Task: Add Attachment from Trello to Card Card0000000098 in Board Board0000000025 in Workspace WS0000000009 in Trello. Add Cover Yellow to Card Card0000000098 in Board Board0000000025 in Workspace WS0000000009 in Trello. Add "Copy Card To …" Button titled Button0000000098 to "bottom" of the list "To Do" to Card Card0000000098 in Board Board0000000025 in Workspace WS0000000009 in Trello. Add Description DS0000000098 to Card Card0000000098 in Board Board0000000025 in Workspace WS0000000009 in Trello. Add Comment CM0000000098 to Card Card0000000098 in Board Board0000000025 in Workspace WS0000000009 in Trello
Action: Mouse moved to (324, 314)
Screenshot: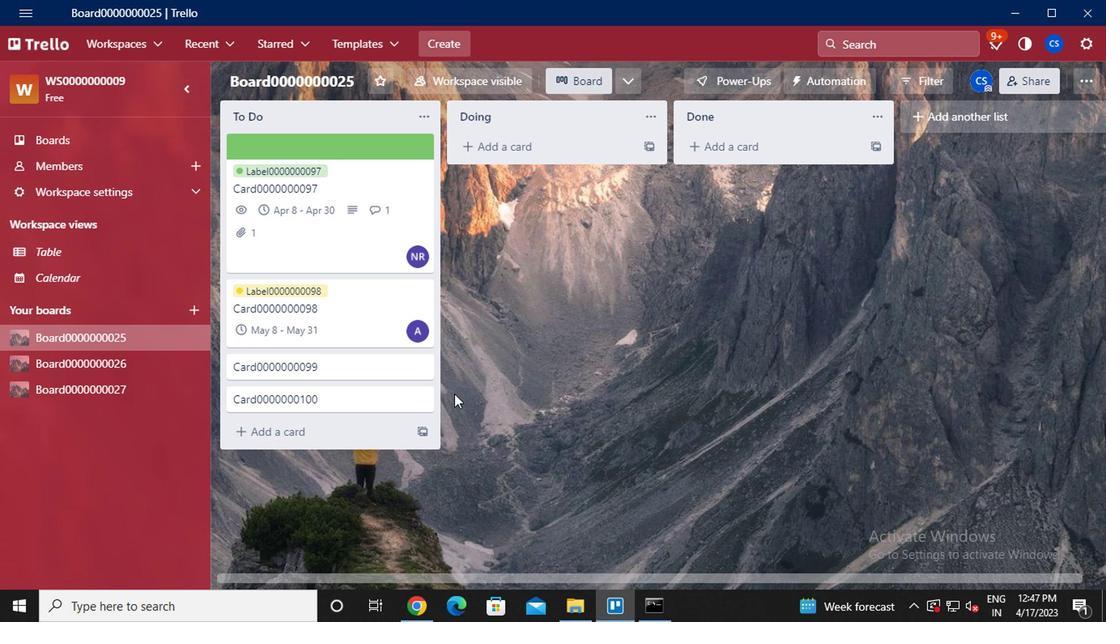 
Action: Mouse pressed left at (324, 314)
Screenshot: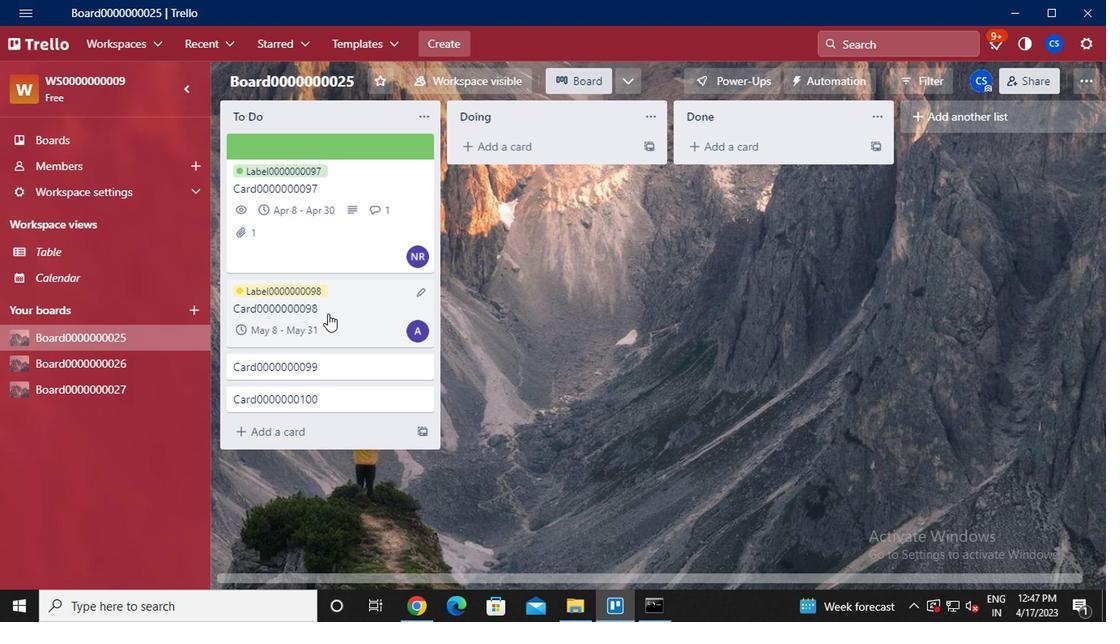 
Action: Mouse moved to (755, 289)
Screenshot: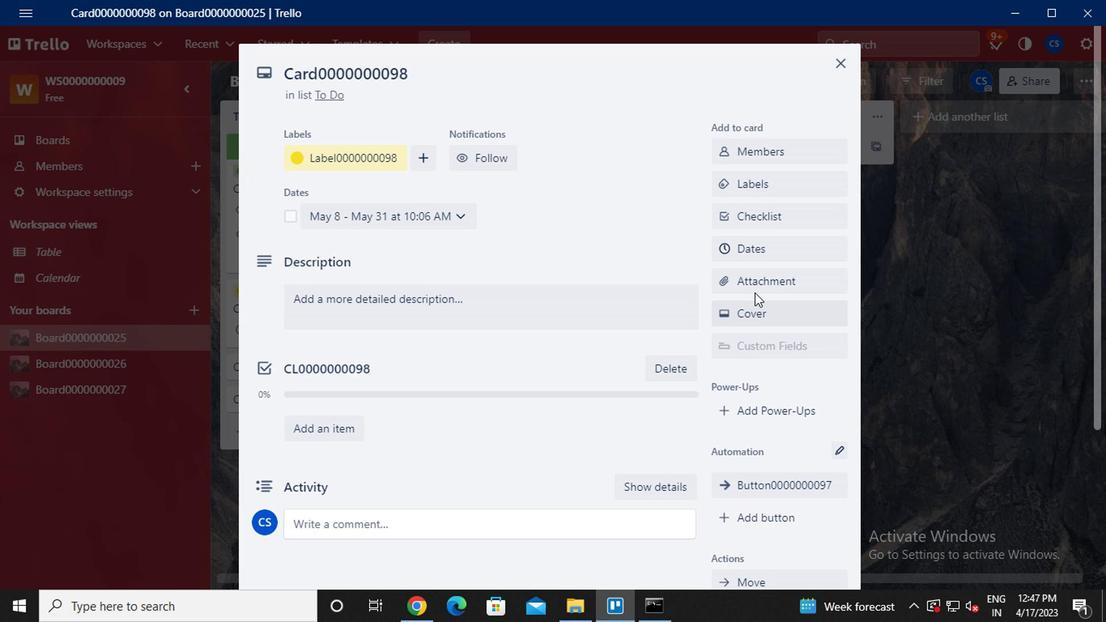 
Action: Mouse pressed left at (755, 289)
Screenshot: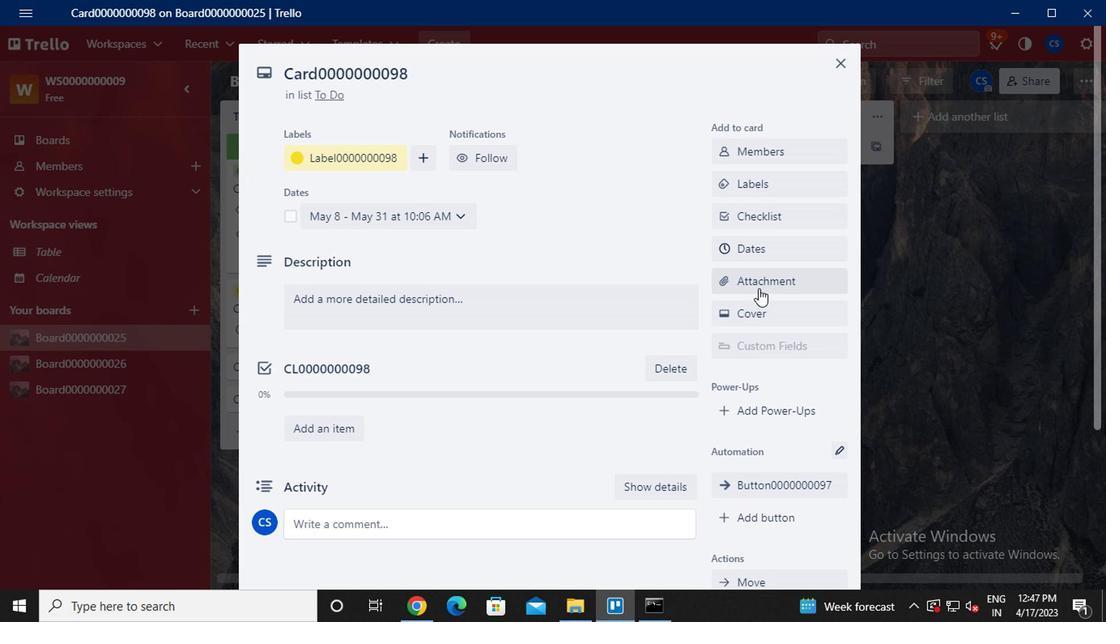 
Action: Mouse moved to (759, 175)
Screenshot: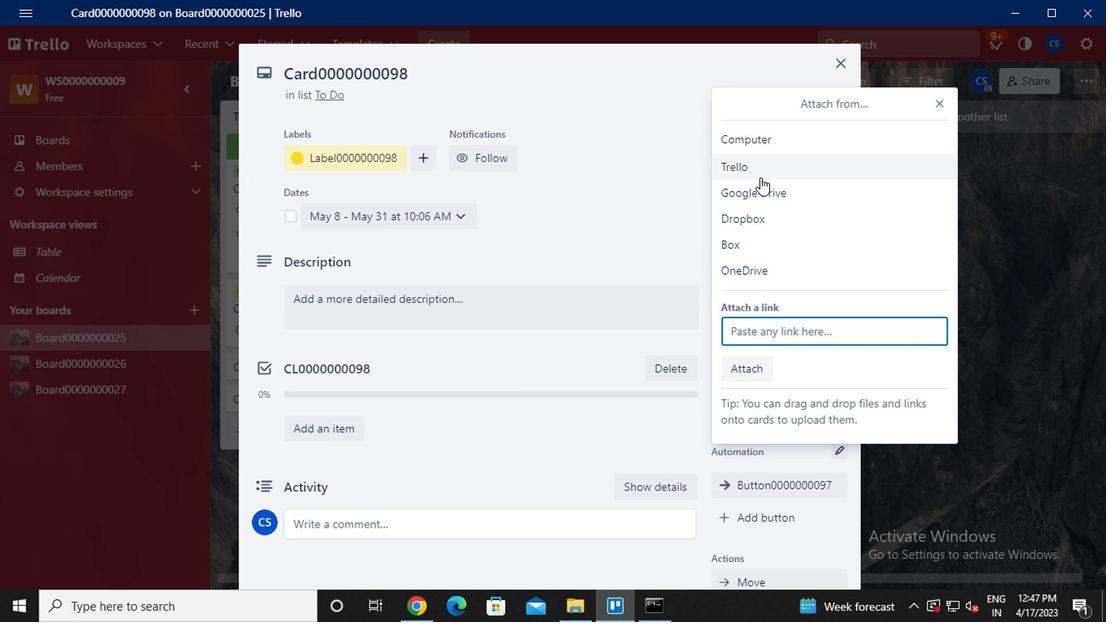 
Action: Mouse pressed left at (759, 175)
Screenshot: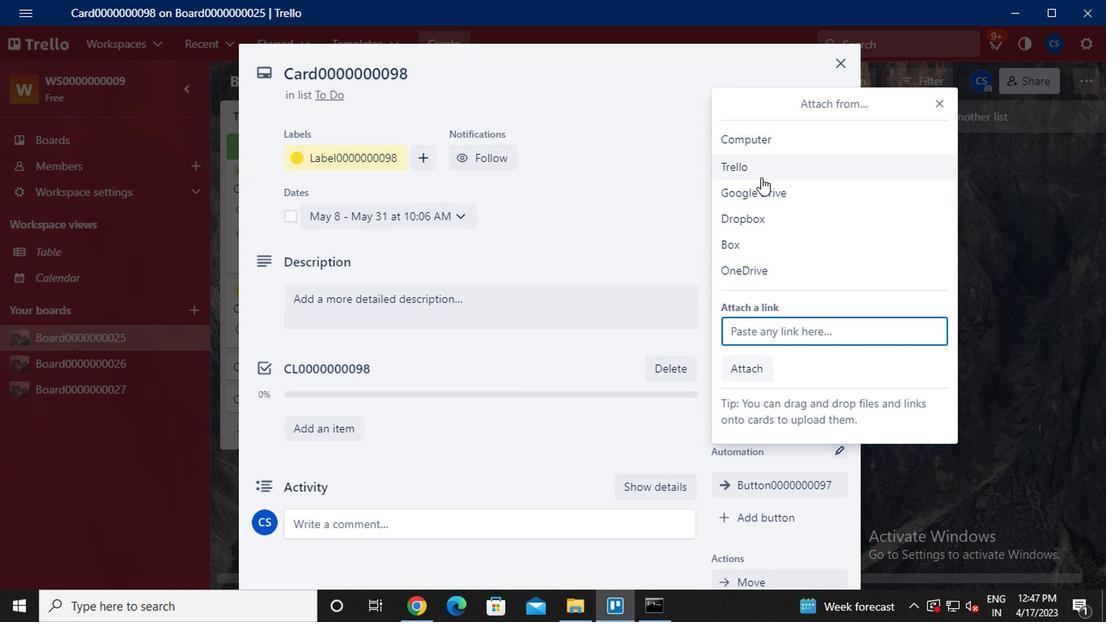 
Action: Mouse moved to (765, 209)
Screenshot: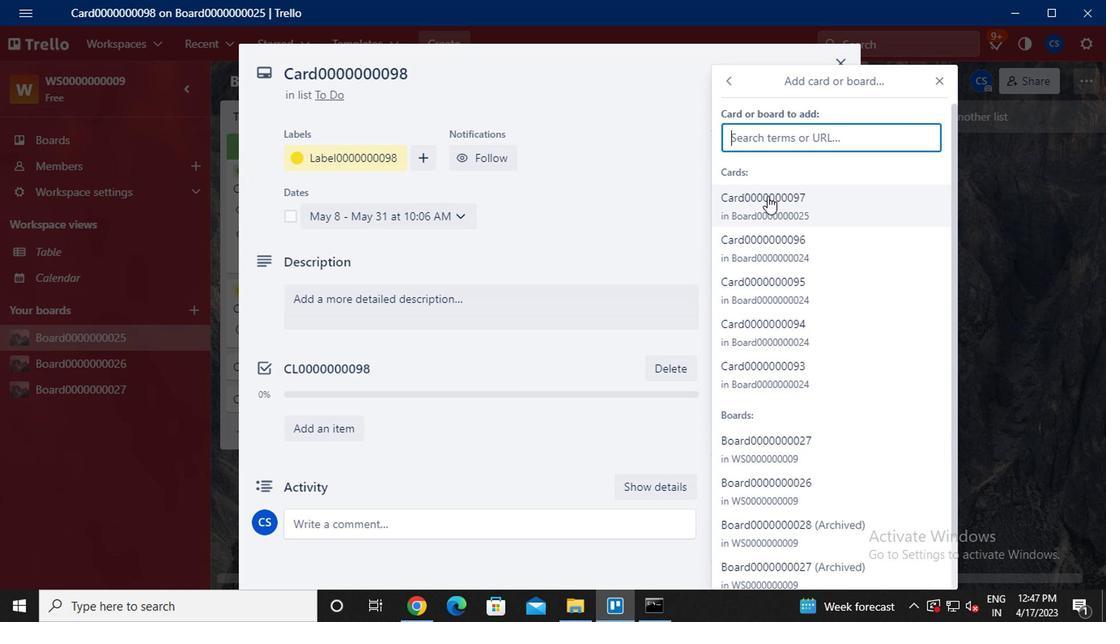 
Action: Mouse pressed left at (765, 209)
Screenshot: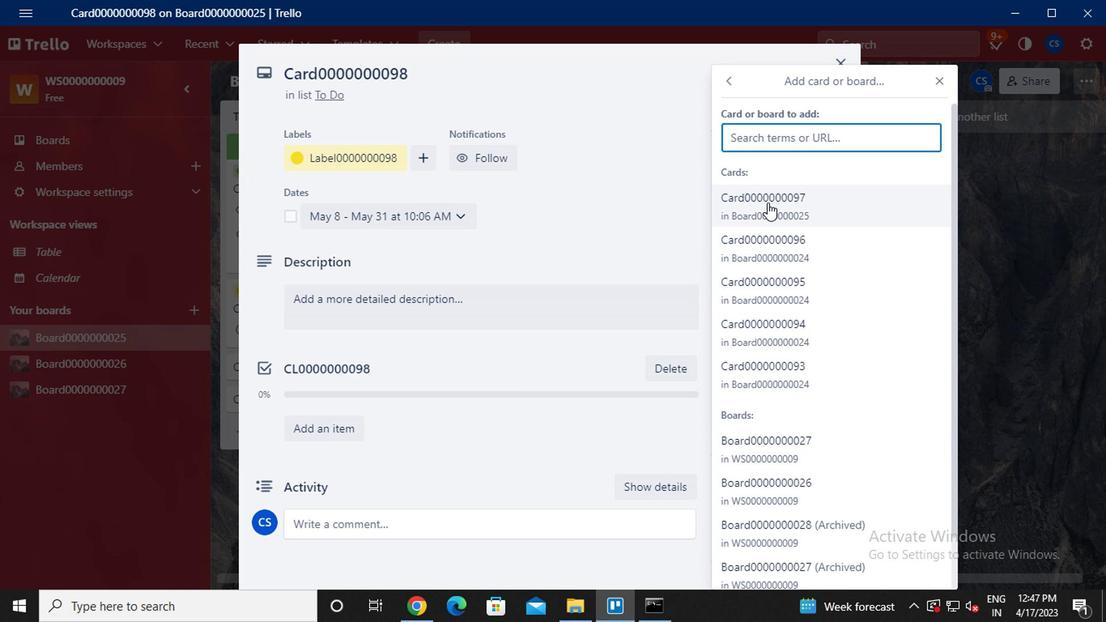 
Action: Mouse moved to (761, 314)
Screenshot: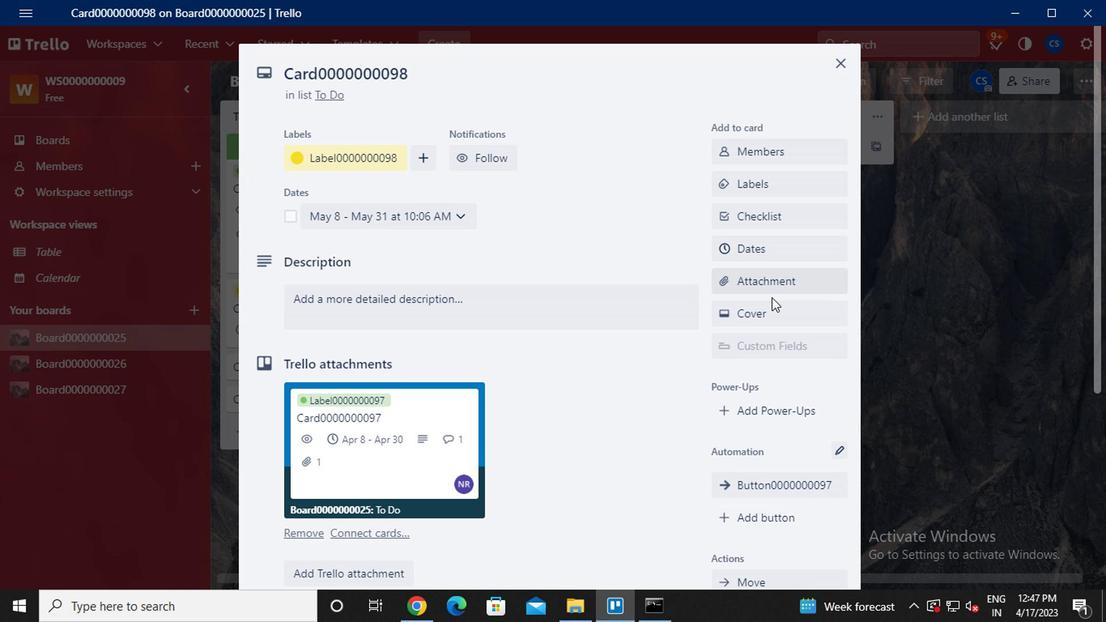 
Action: Mouse pressed left at (761, 314)
Screenshot: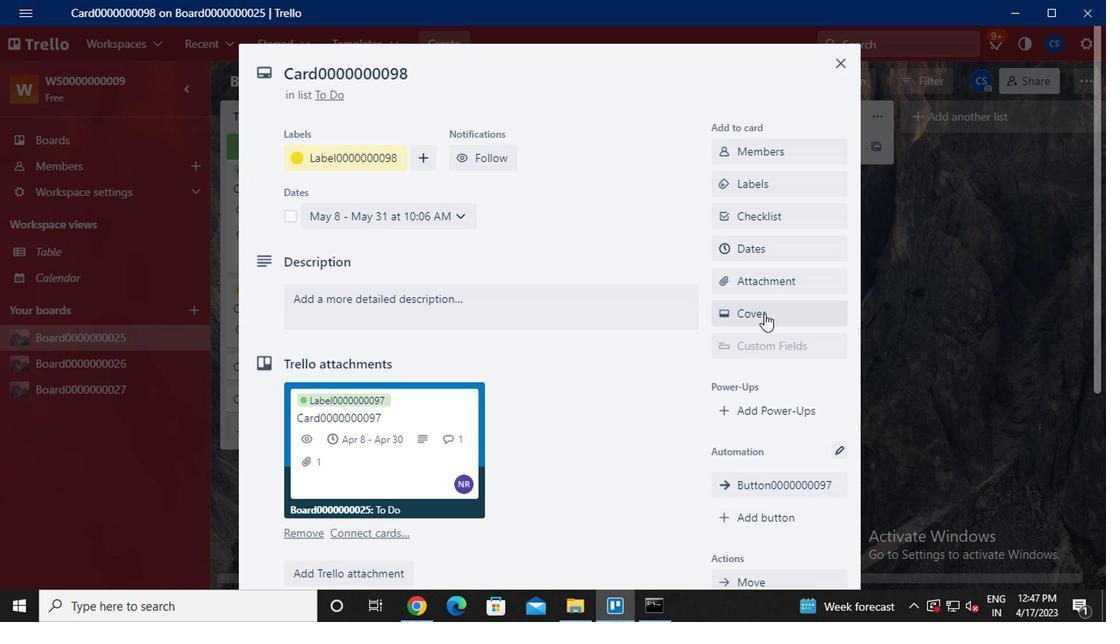 
Action: Mouse moved to (782, 274)
Screenshot: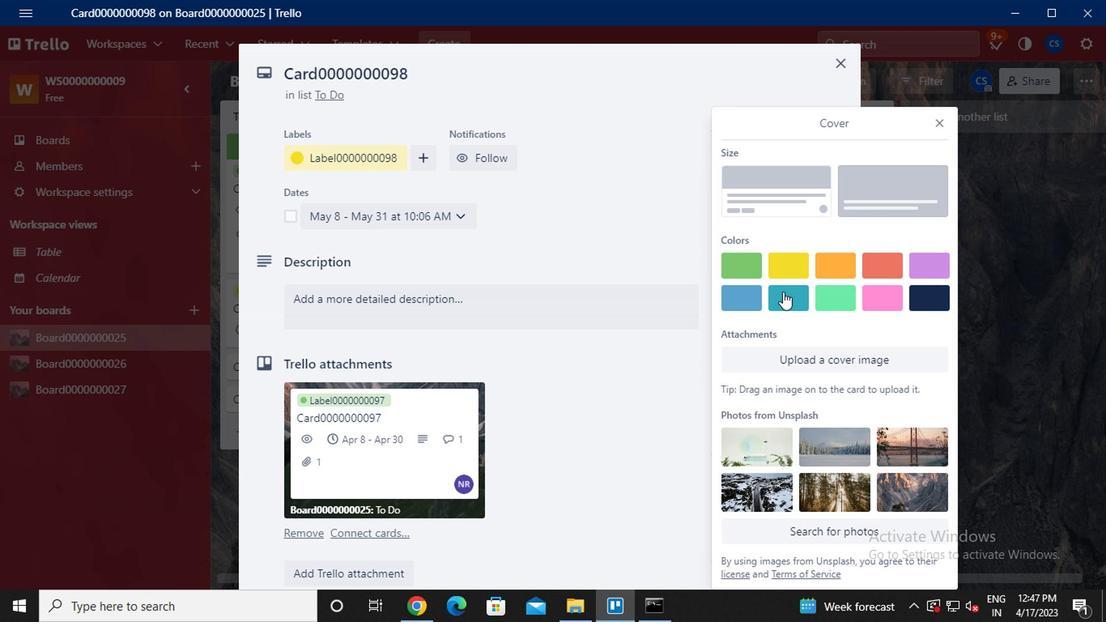 
Action: Mouse pressed left at (782, 274)
Screenshot: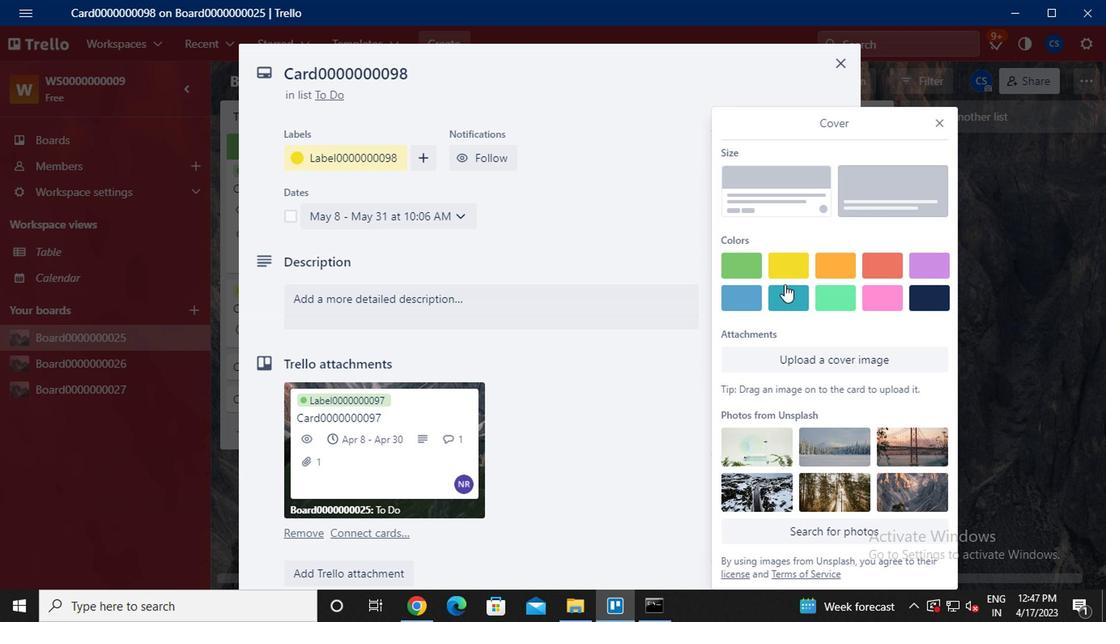 
Action: Mouse moved to (934, 100)
Screenshot: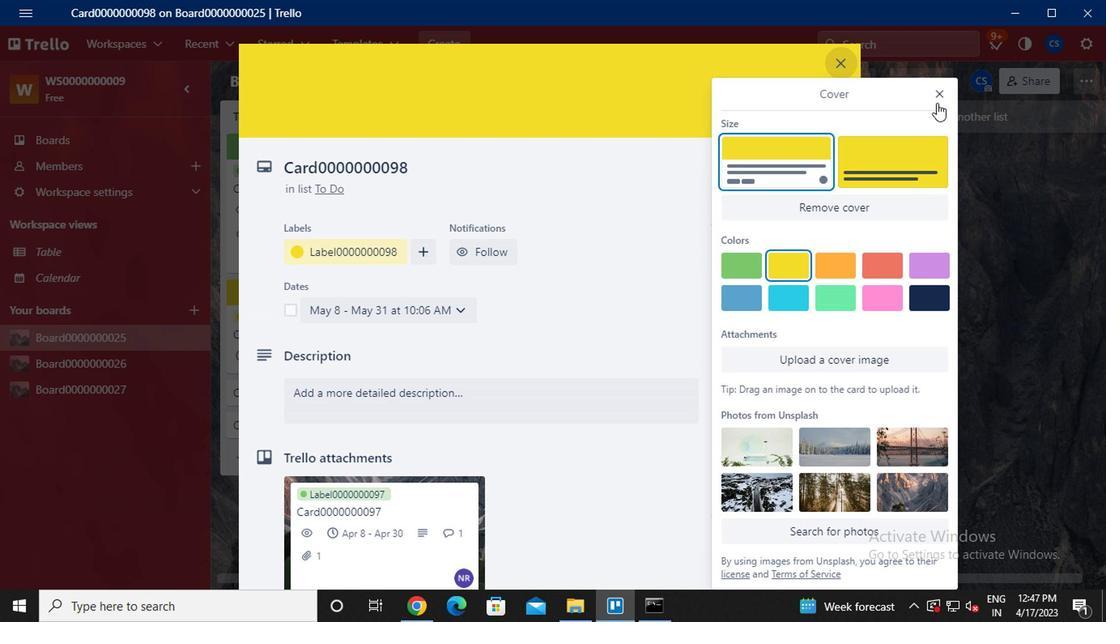 
Action: Mouse pressed left at (934, 100)
Screenshot: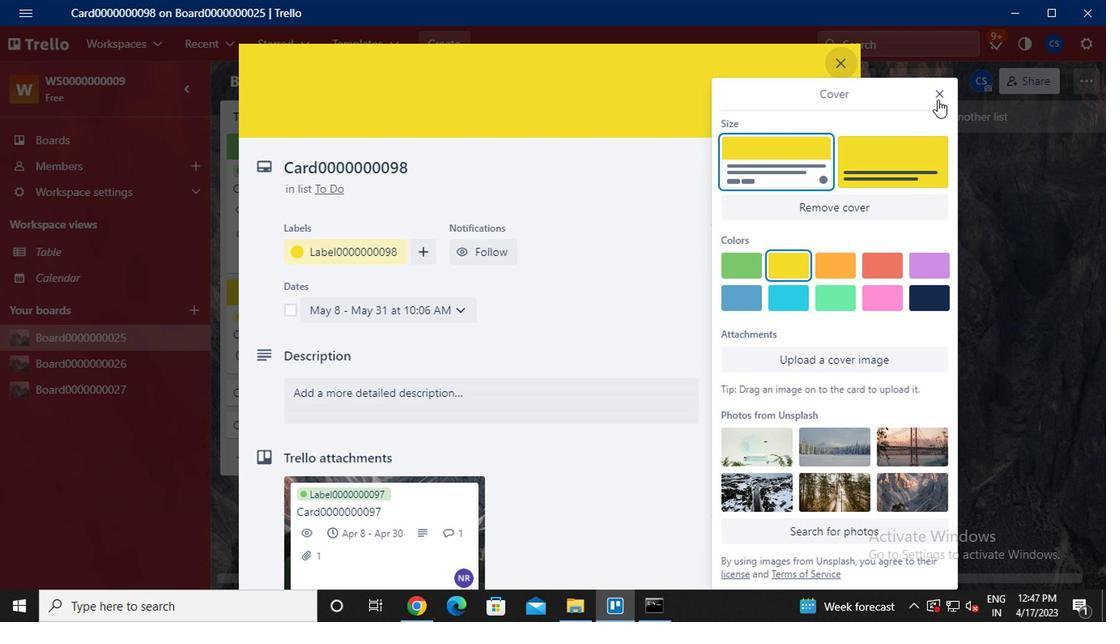 
Action: Mouse moved to (786, 356)
Screenshot: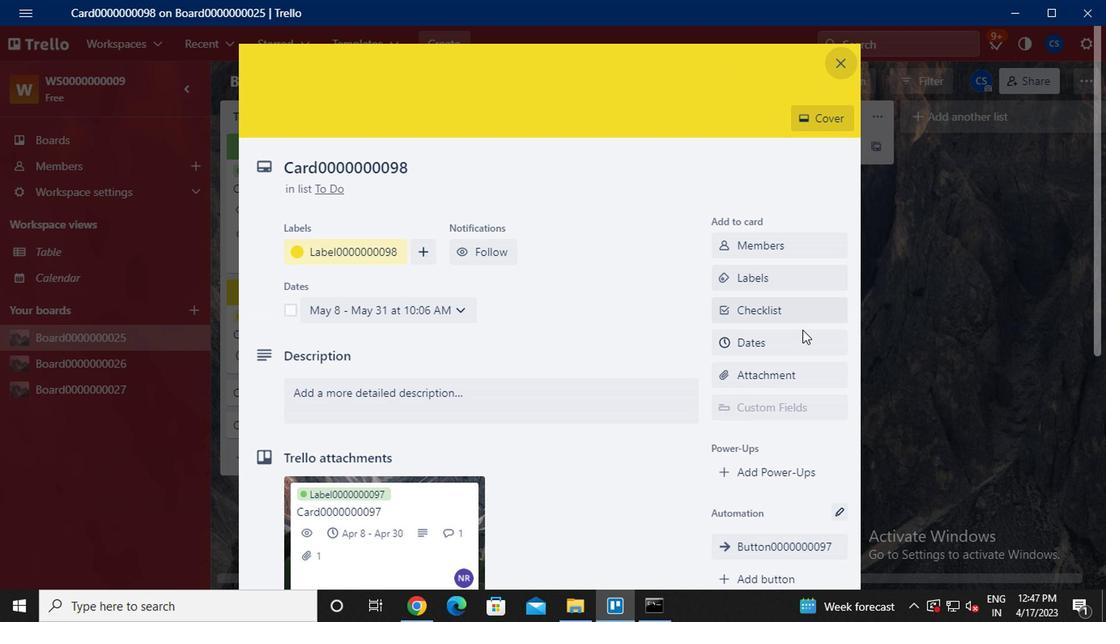 
Action: Mouse scrolled (786, 355) with delta (0, -1)
Screenshot: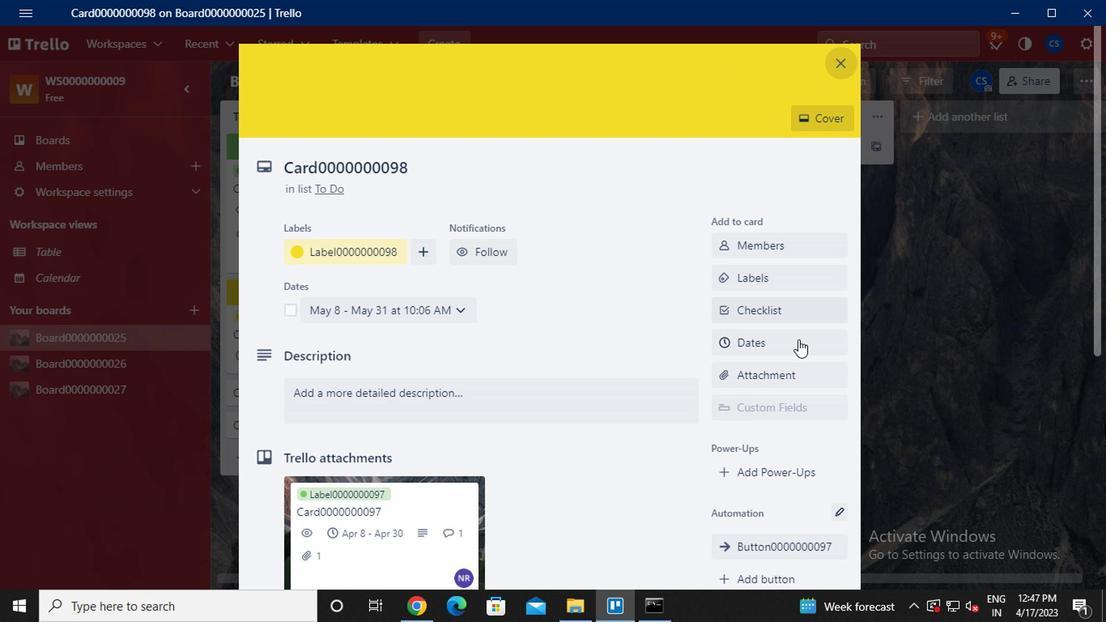 
Action: Mouse scrolled (786, 355) with delta (0, -1)
Screenshot: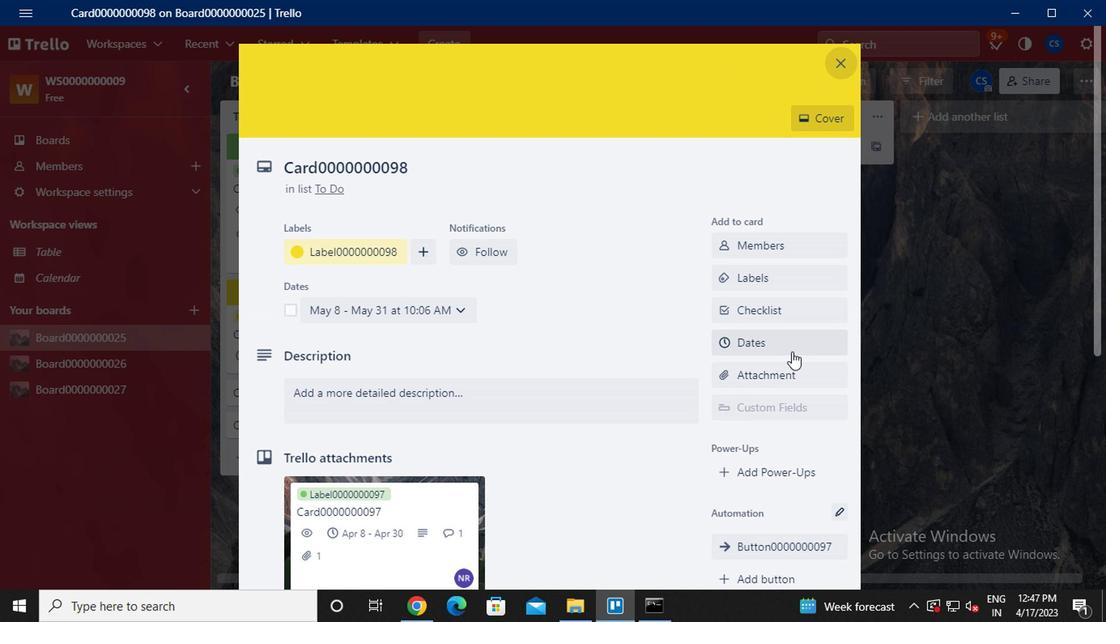
Action: Mouse scrolled (786, 355) with delta (0, -1)
Screenshot: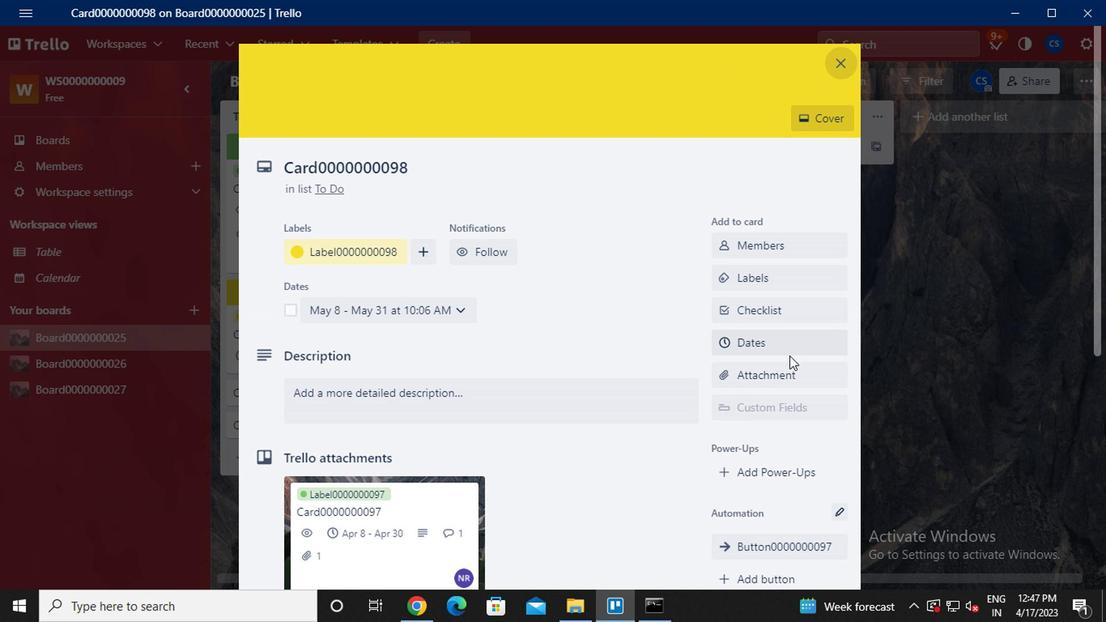 
Action: Mouse moved to (774, 341)
Screenshot: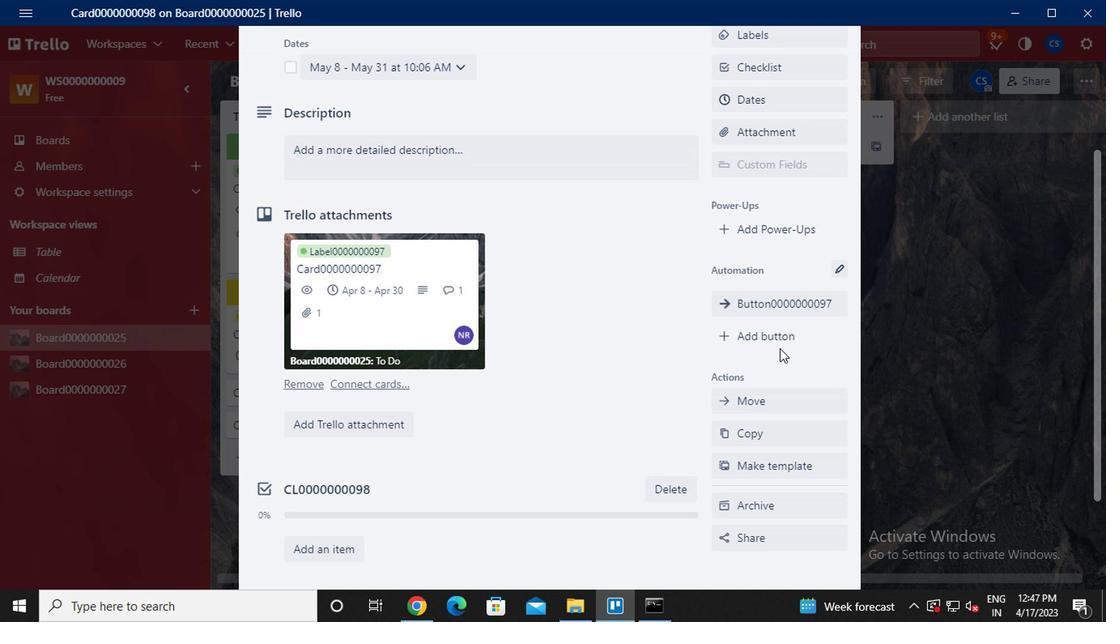 
Action: Mouse pressed left at (774, 341)
Screenshot: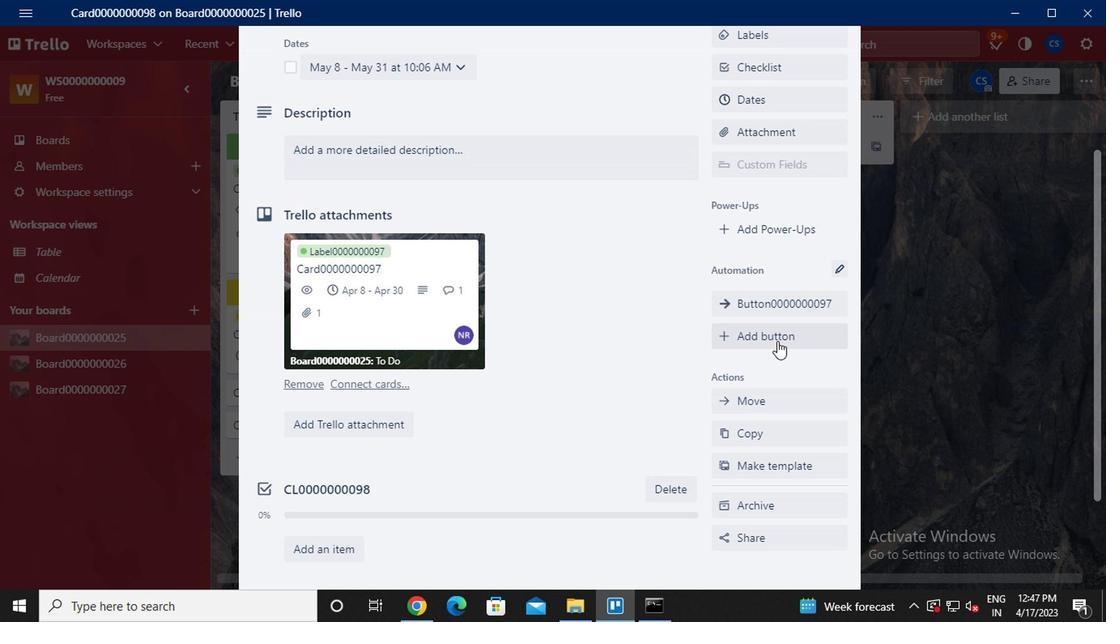 
Action: Mouse moved to (797, 185)
Screenshot: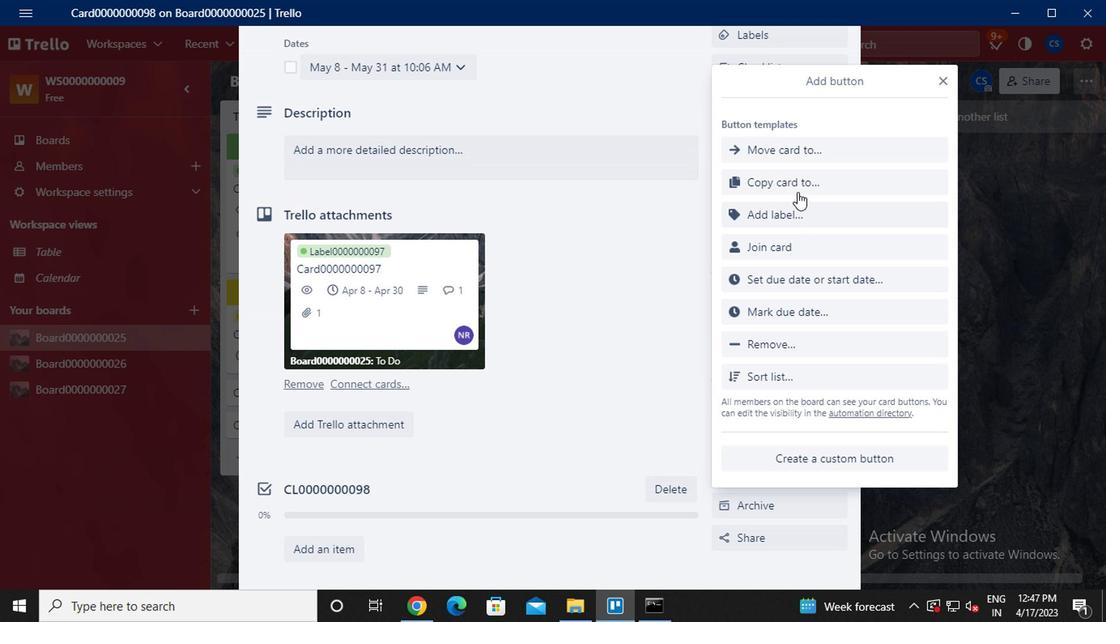 
Action: Mouse pressed left at (797, 185)
Screenshot: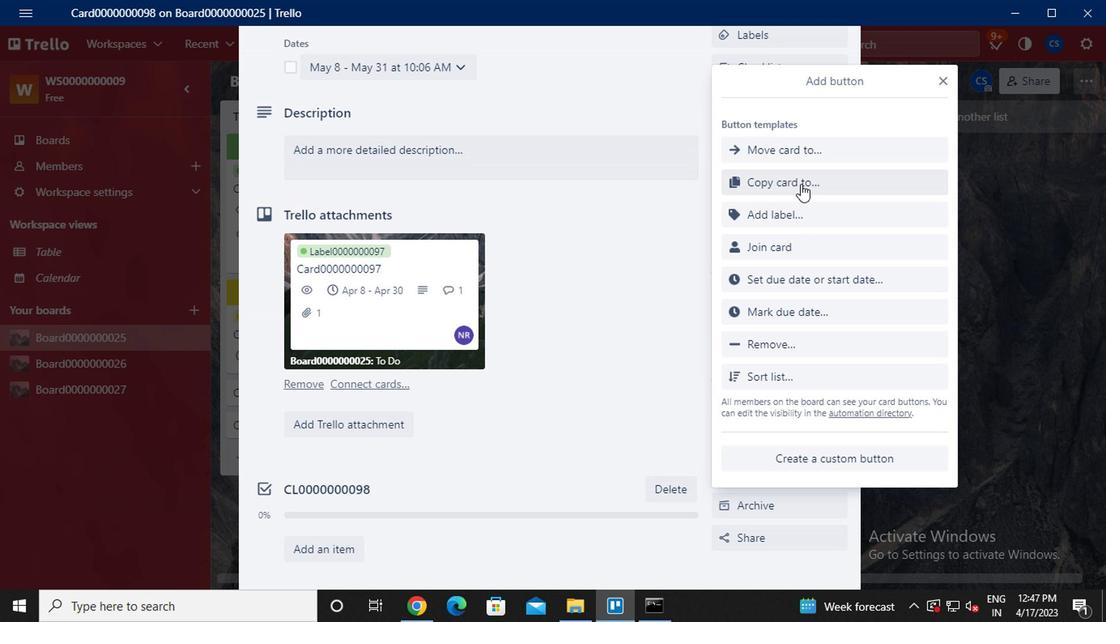 
Action: Mouse moved to (757, 300)
Screenshot: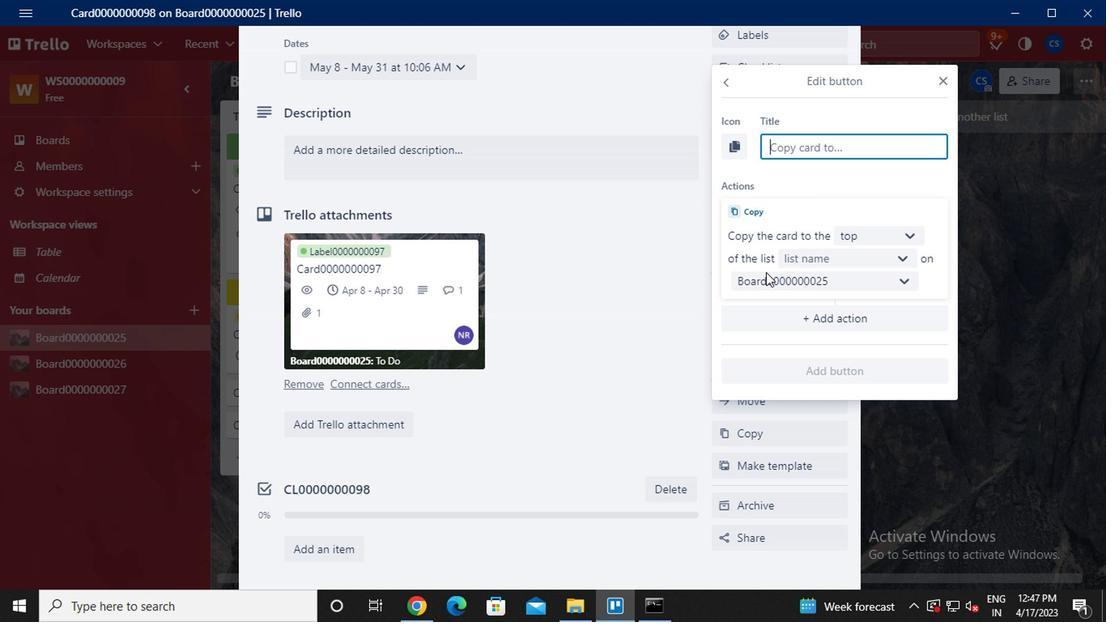 
Action: Key pressed b<Key.caps_lock>utton0000000098
Screenshot: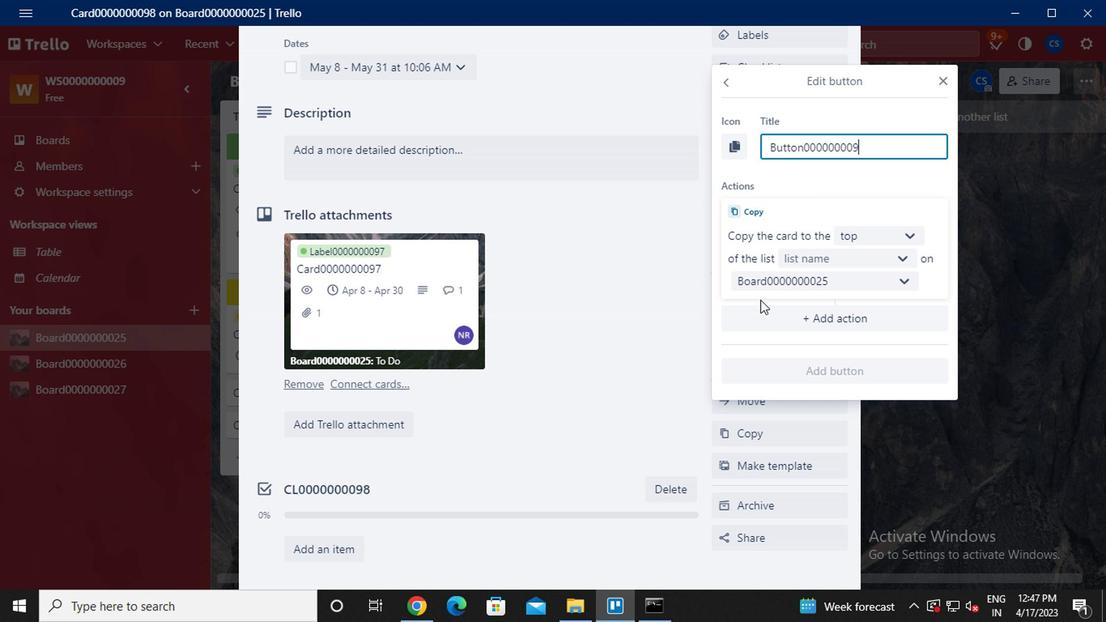 
Action: Mouse moved to (867, 238)
Screenshot: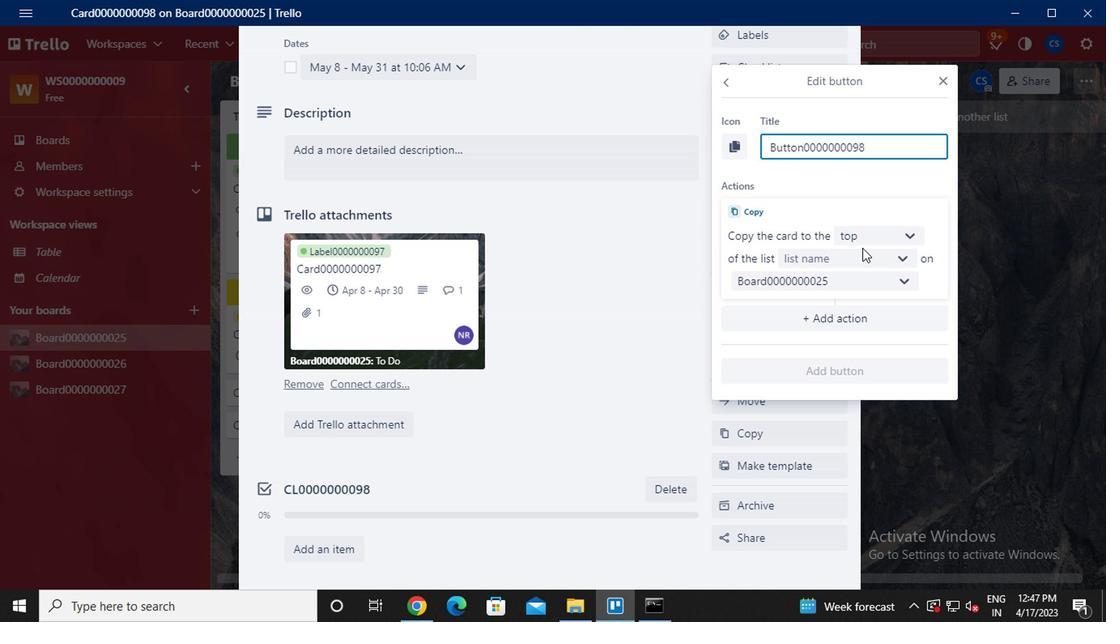 
Action: Mouse pressed left at (867, 238)
Screenshot: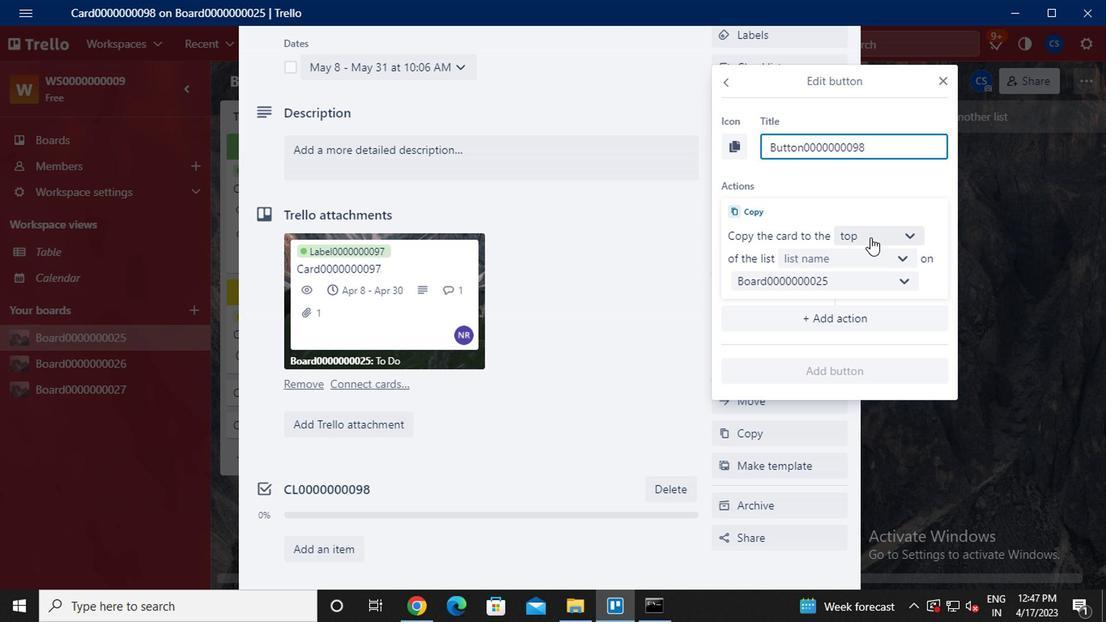 
Action: Mouse moved to (859, 296)
Screenshot: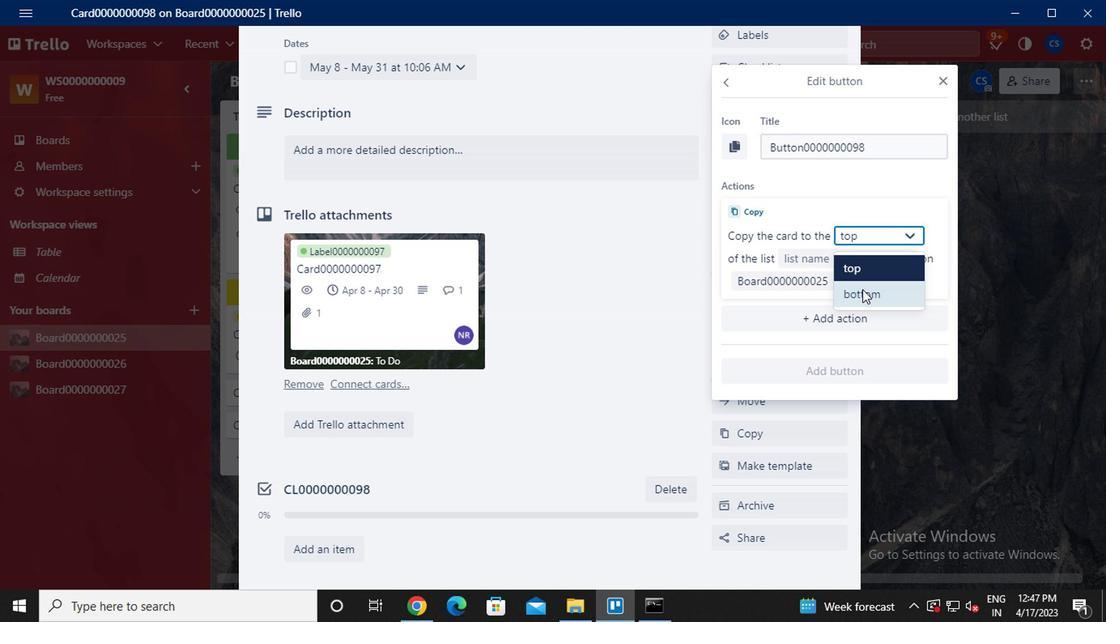 
Action: Mouse pressed left at (859, 296)
Screenshot: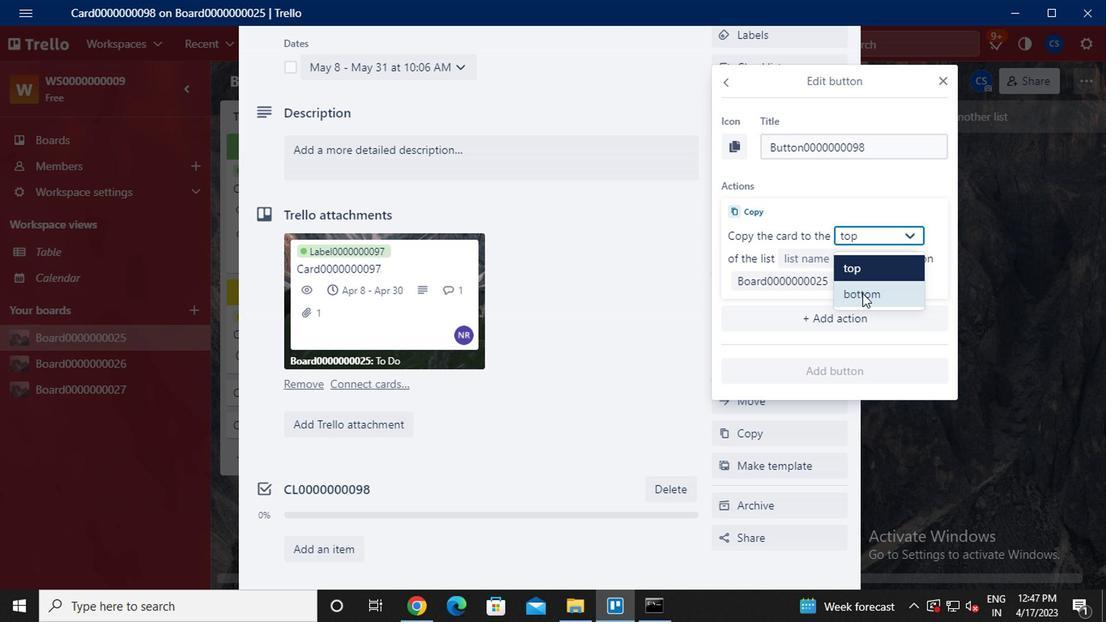 
Action: Mouse moved to (851, 261)
Screenshot: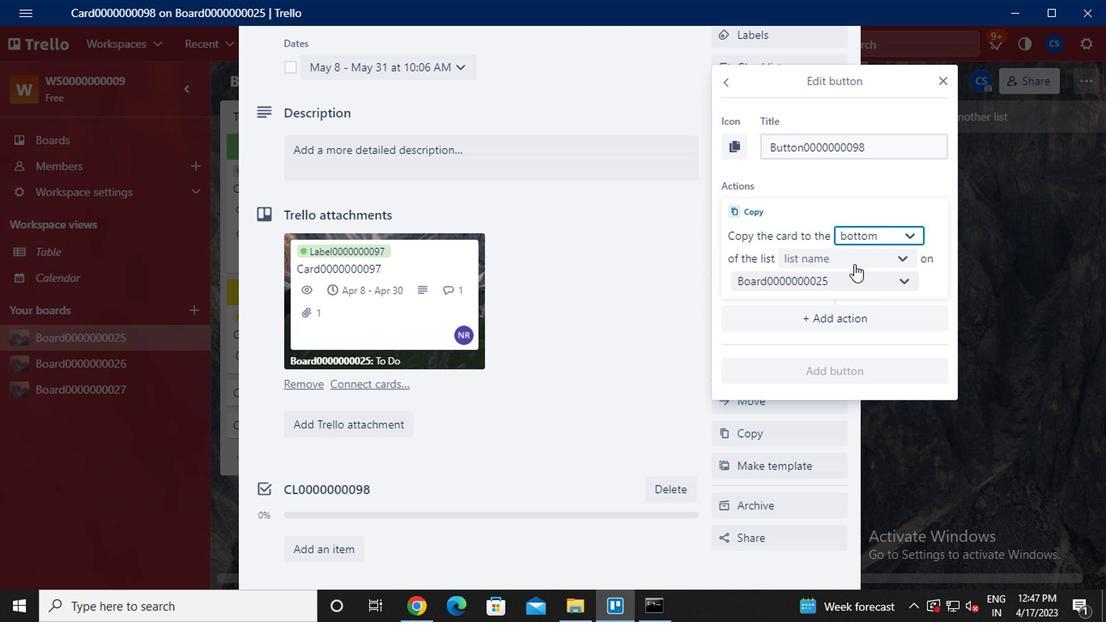 
Action: Mouse pressed left at (851, 261)
Screenshot: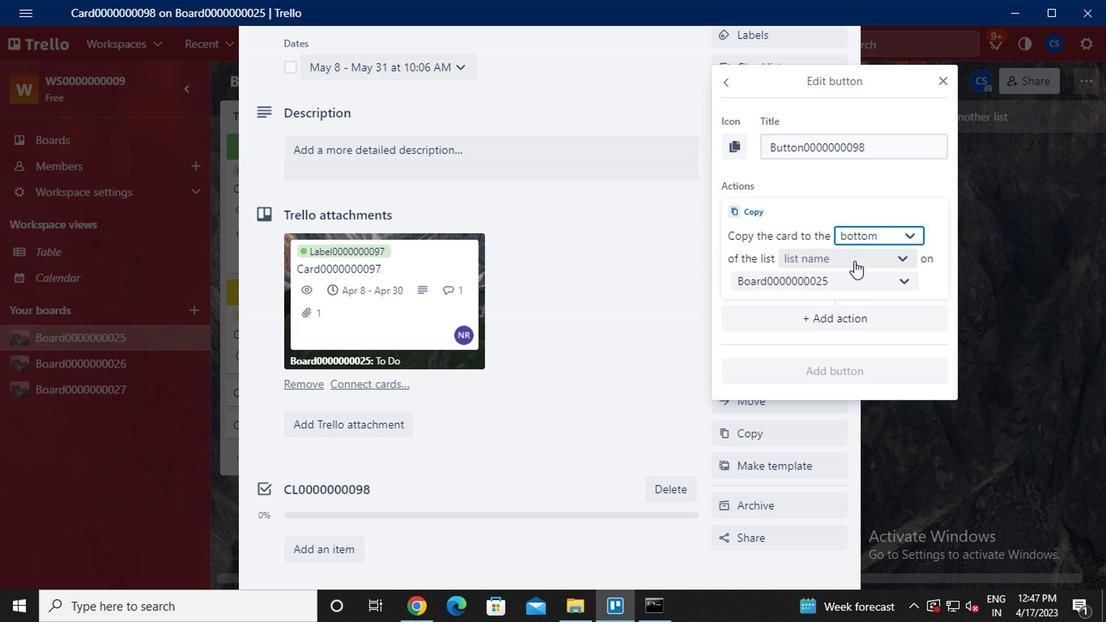 
Action: Mouse moved to (839, 285)
Screenshot: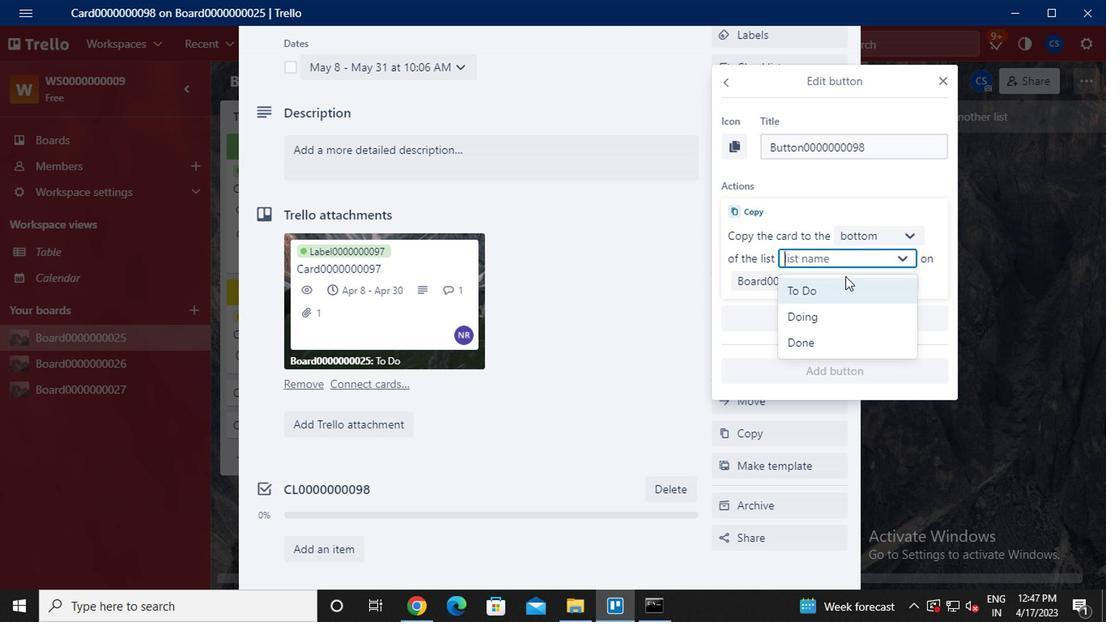 
Action: Mouse pressed left at (839, 285)
Screenshot: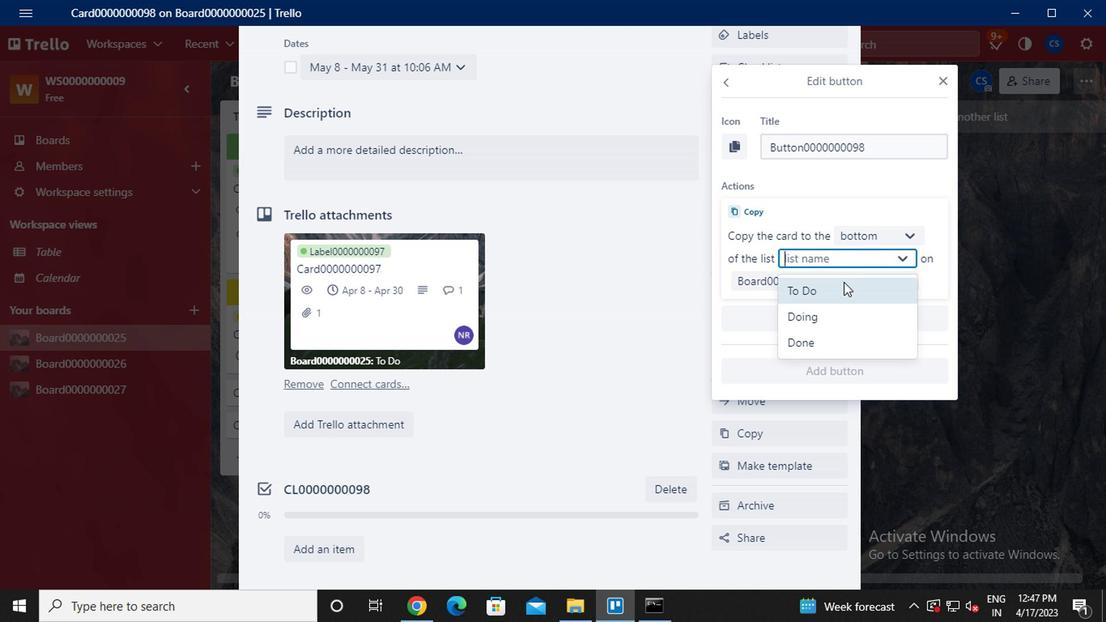 
Action: Mouse moved to (825, 372)
Screenshot: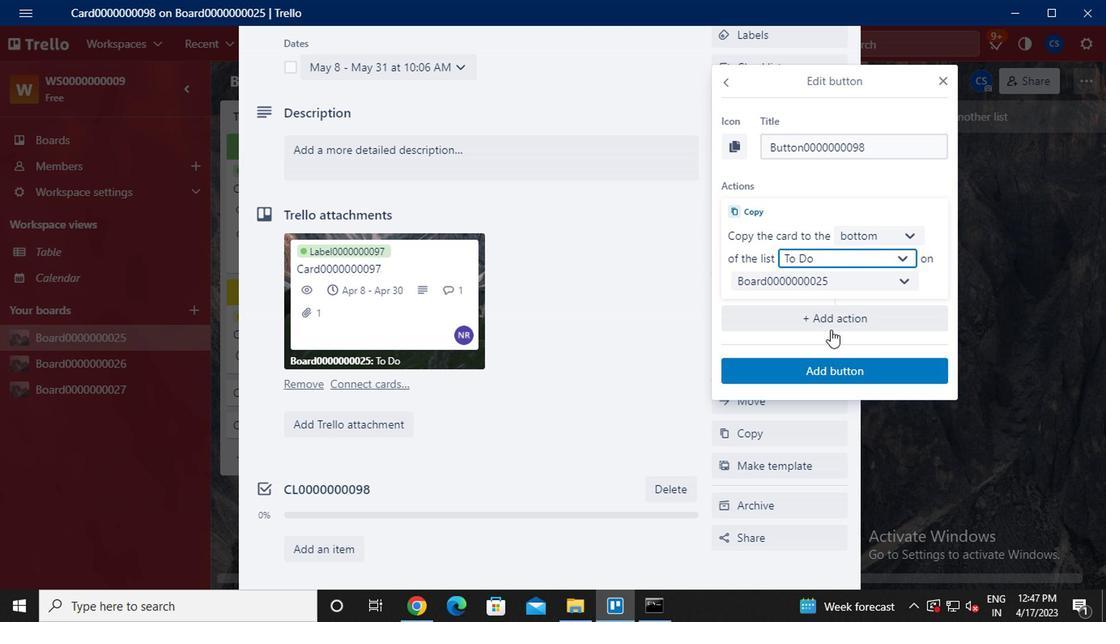 
Action: Mouse pressed left at (825, 372)
Screenshot: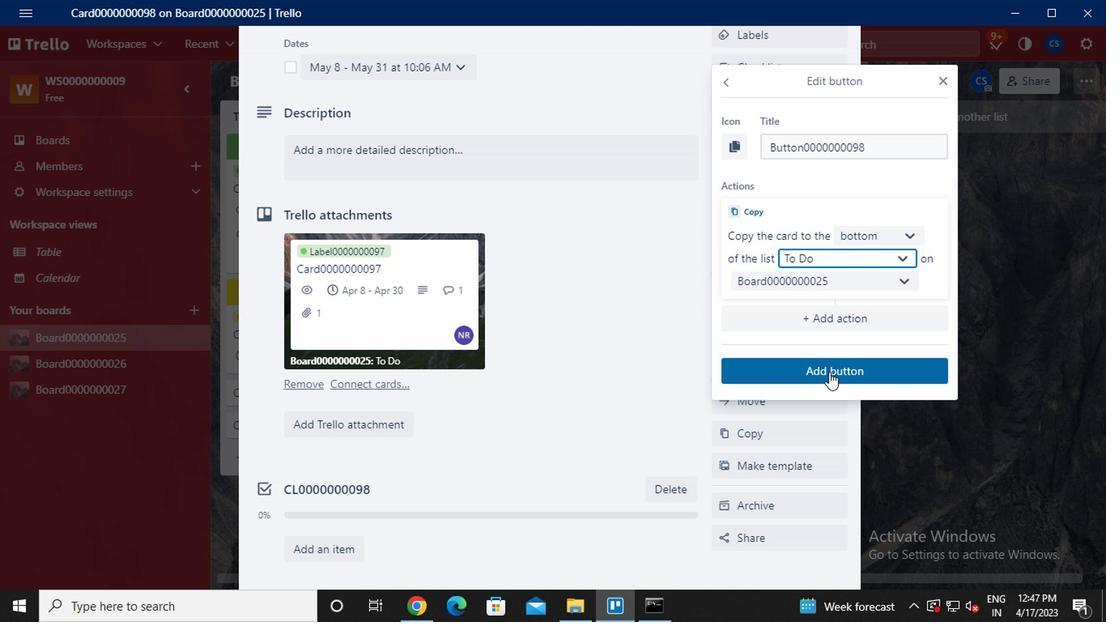 
Action: Mouse moved to (552, 363)
Screenshot: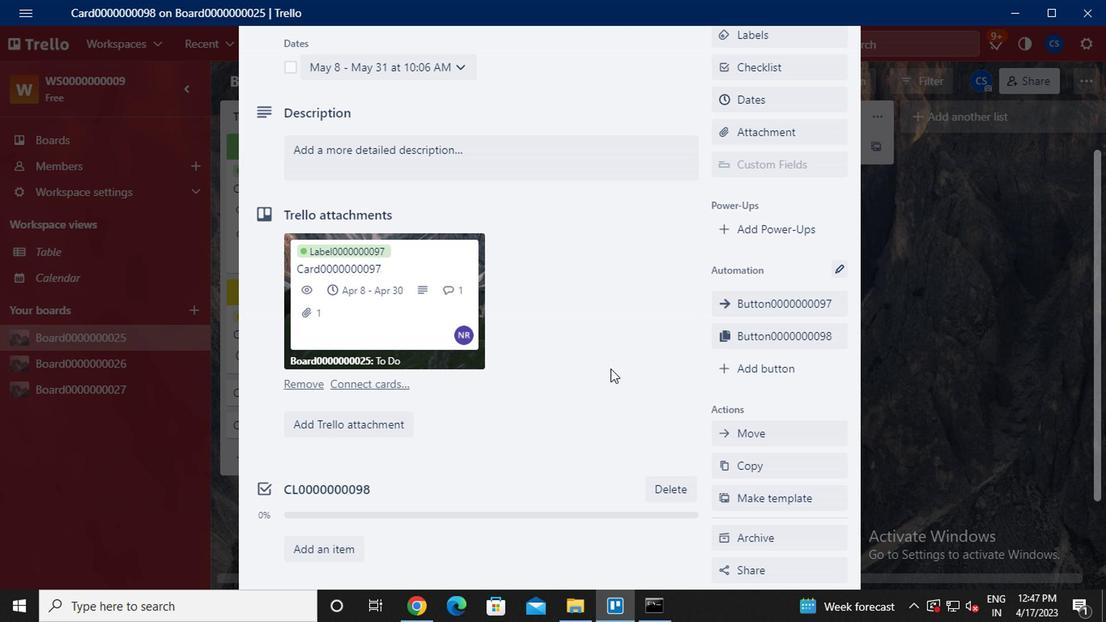 
Action: Mouse scrolled (552, 364) with delta (0, 1)
Screenshot: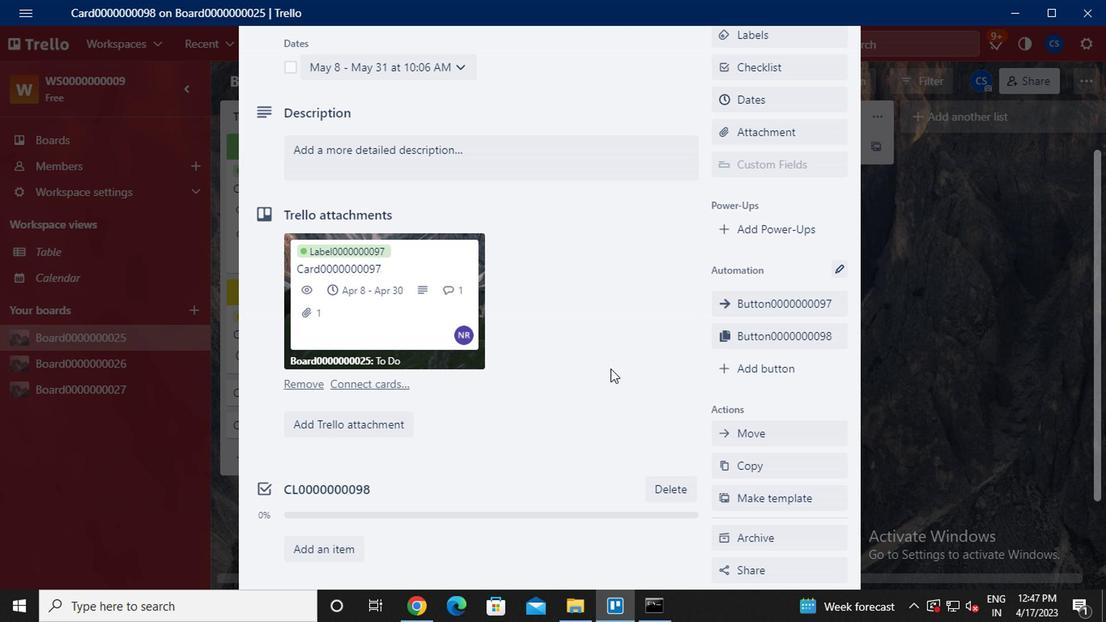 
Action: Mouse moved to (500, 240)
Screenshot: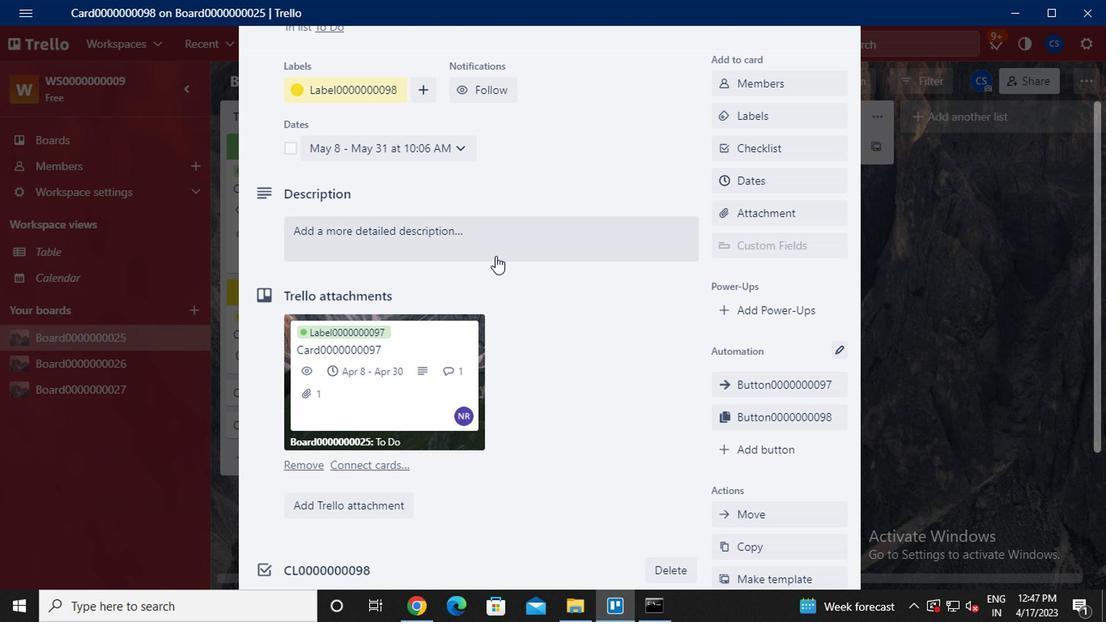 
Action: Mouse pressed left at (500, 240)
Screenshot: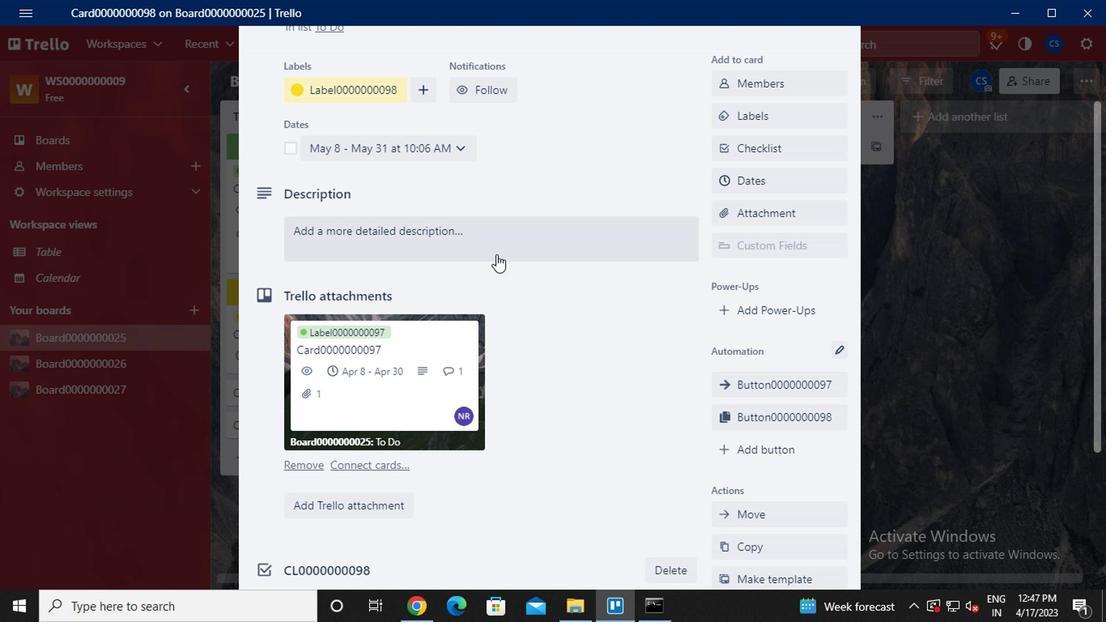 
Action: Key pressed <Key.caps_lock>ds0000000098
Screenshot: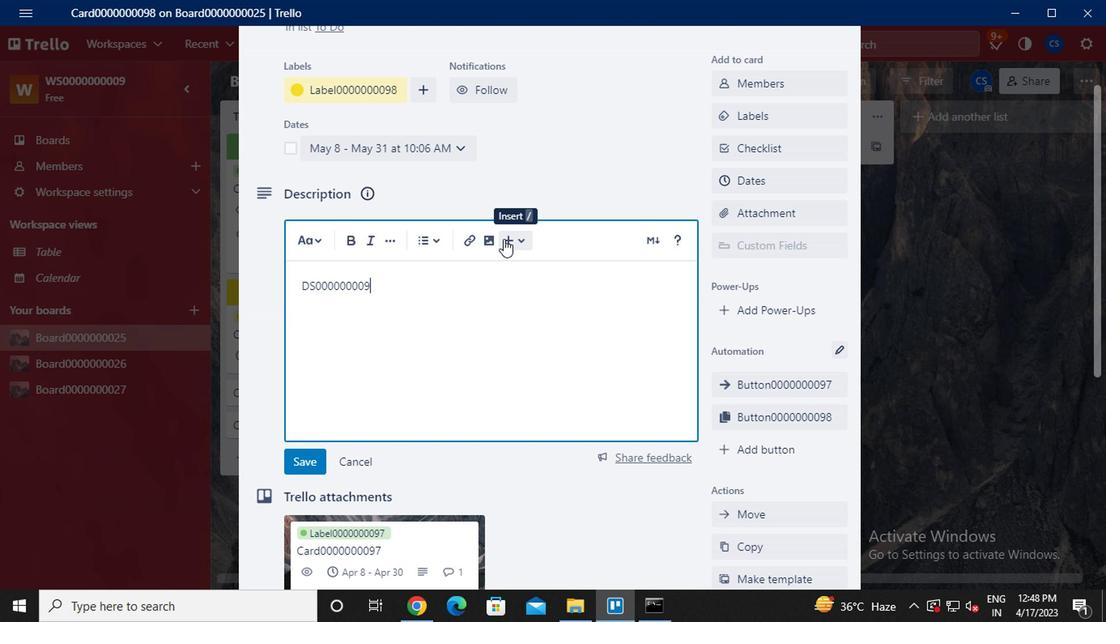 
Action: Mouse moved to (458, 284)
Screenshot: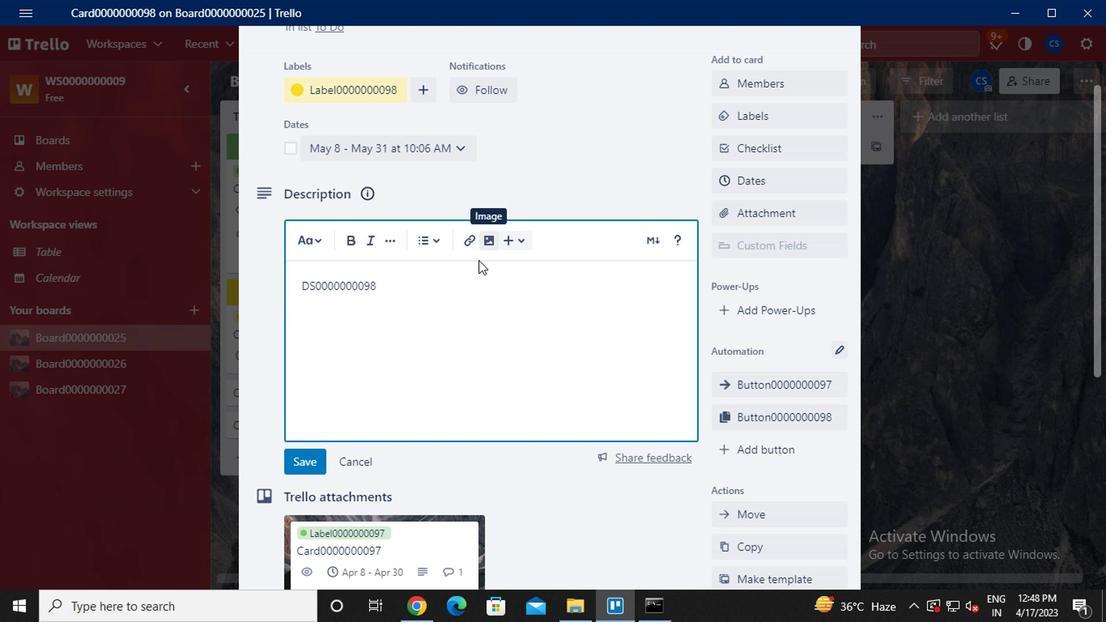 
Action: Mouse scrolled (458, 283) with delta (0, -1)
Screenshot: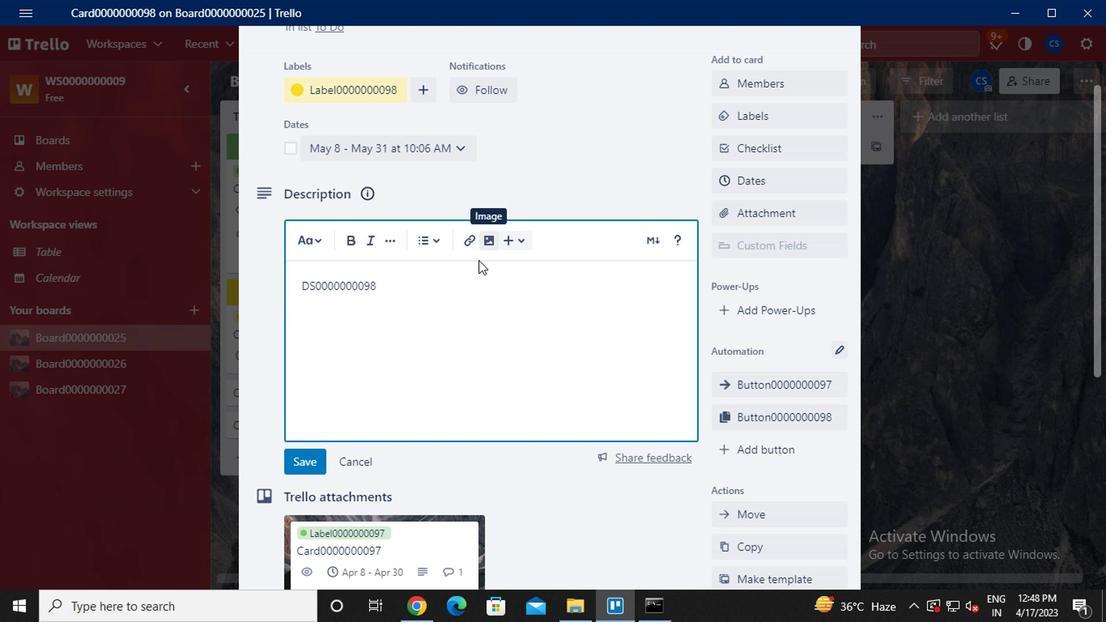 
Action: Mouse moved to (303, 378)
Screenshot: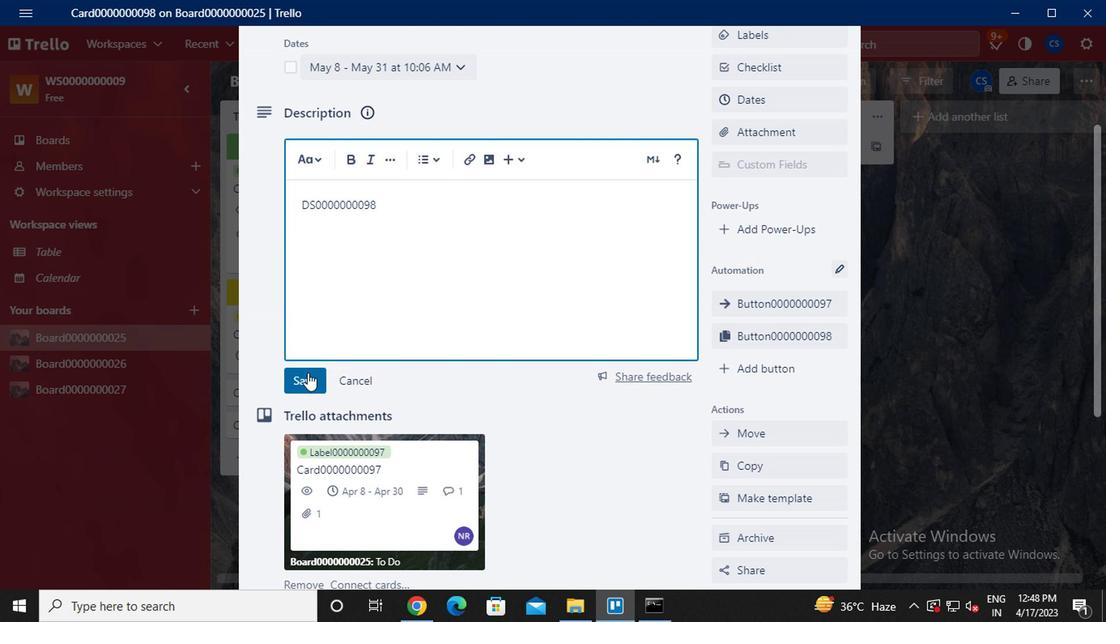 
Action: Mouse pressed left at (303, 378)
Screenshot: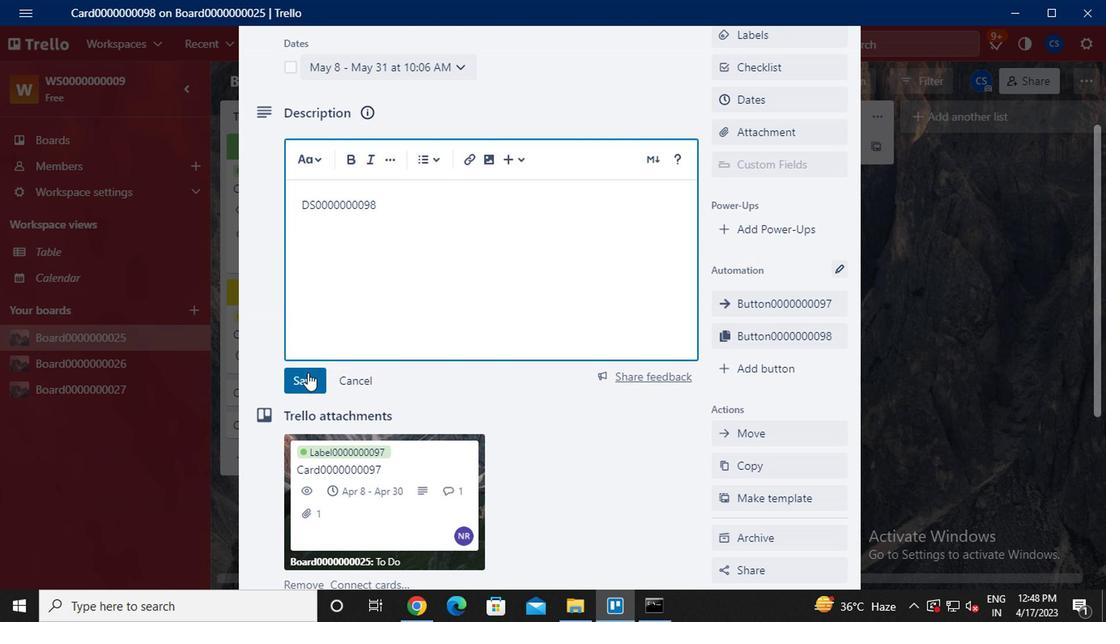 
Action: Mouse moved to (450, 346)
Screenshot: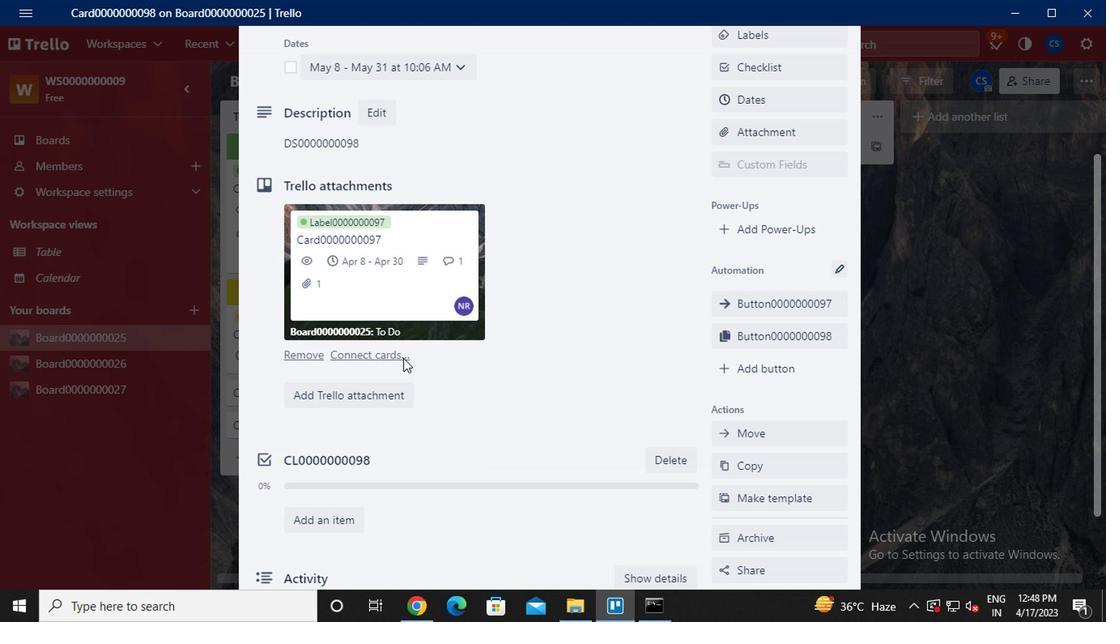
Action: Mouse scrolled (450, 345) with delta (0, -1)
Screenshot: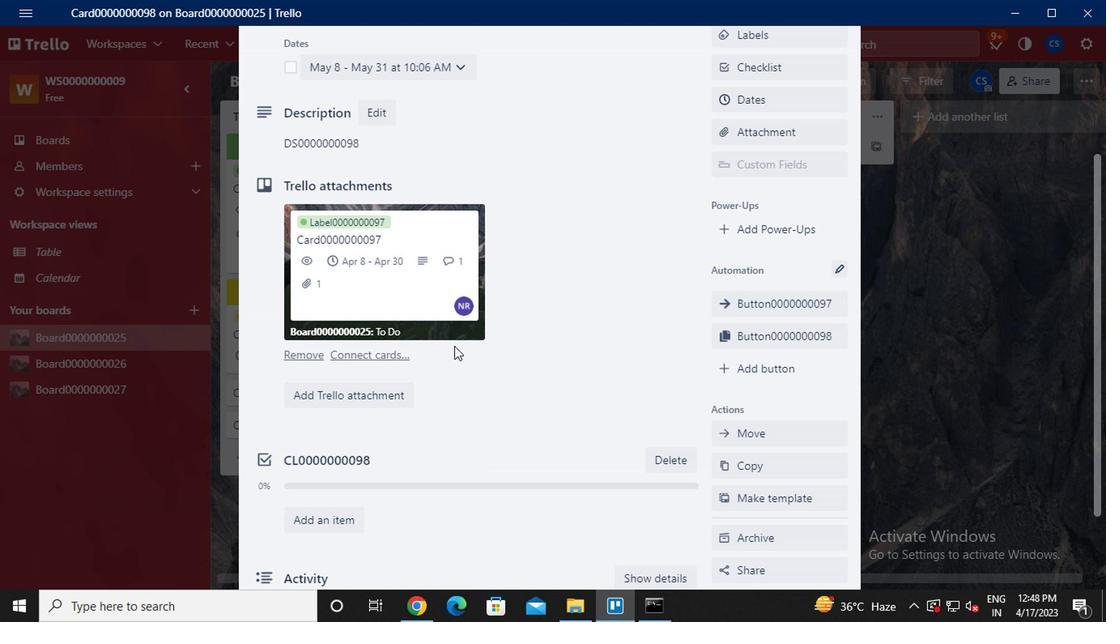 
Action: Mouse scrolled (450, 345) with delta (0, -1)
Screenshot: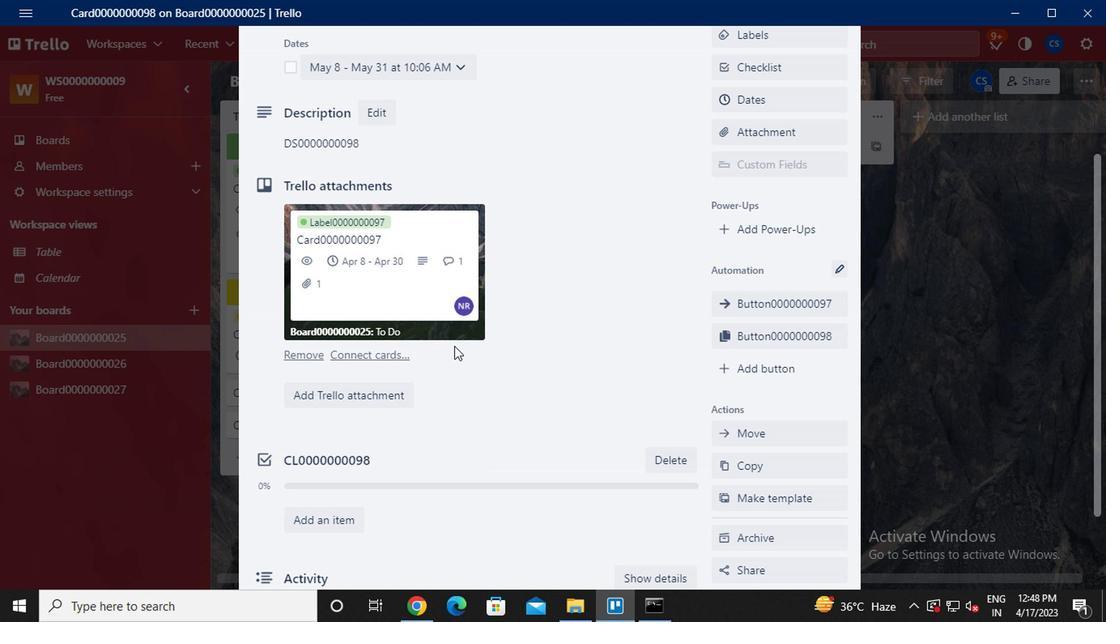 
Action: Mouse scrolled (450, 345) with delta (0, -1)
Screenshot: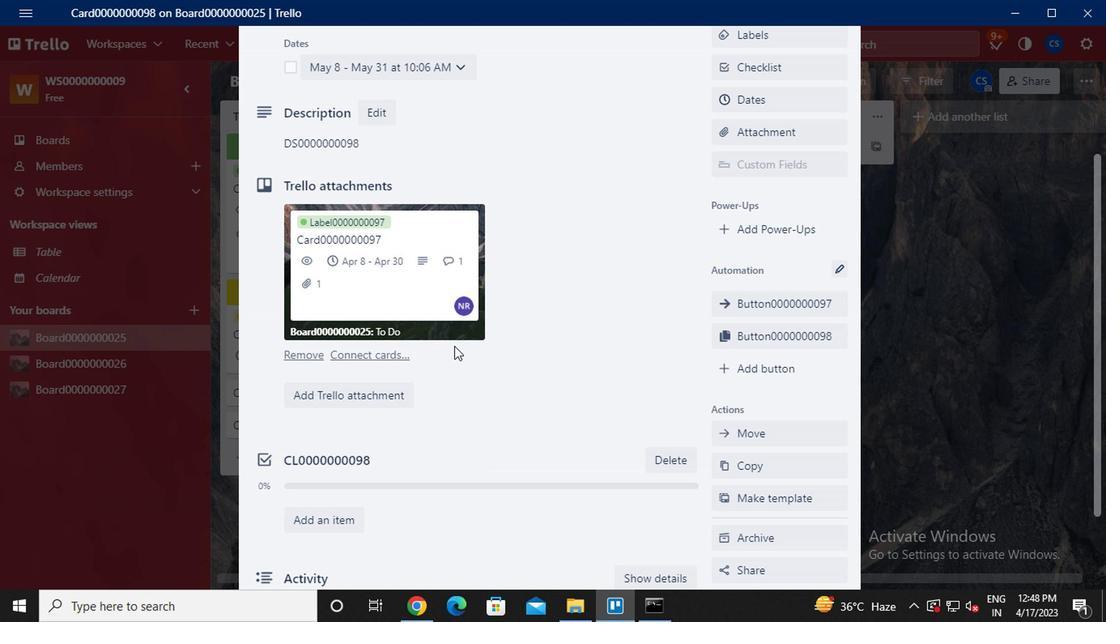 
Action: Mouse scrolled (450, 345) with delta (0, -1)
Screenshot: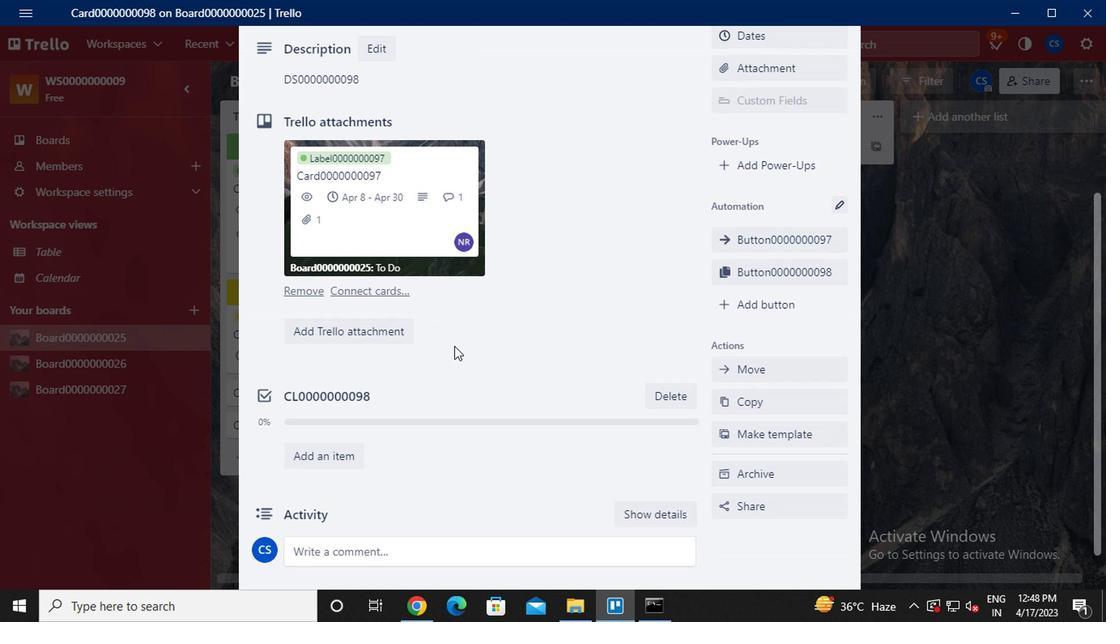 
Action: Mouse scrolled (450, 345) with delta (0, -1)
Screenshot: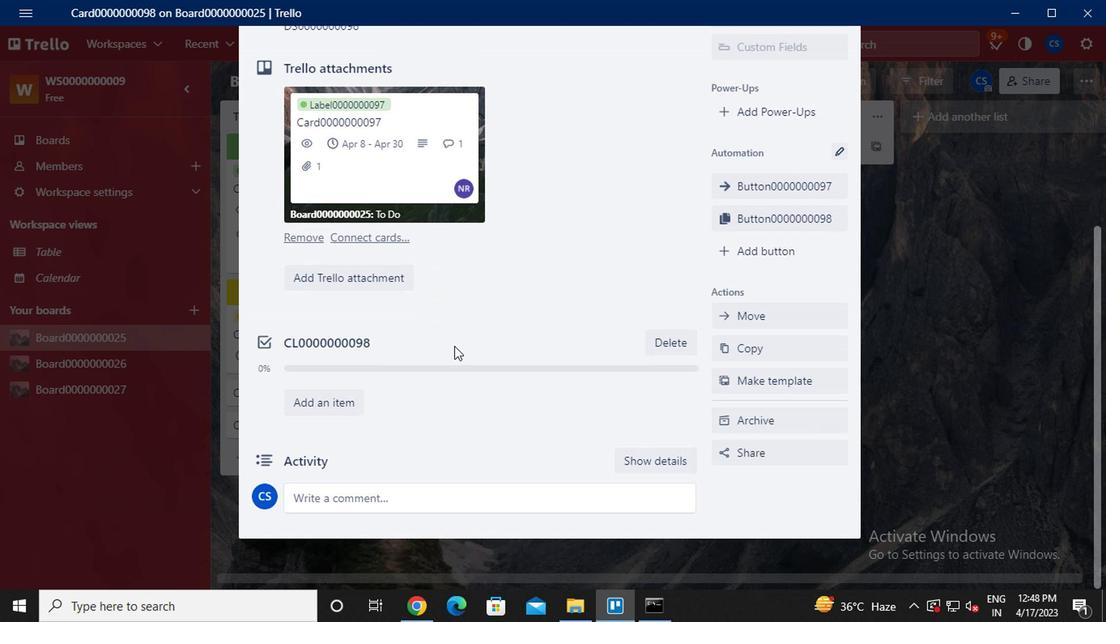 
Action: Mouse moved to (416, 488)
Screenshot: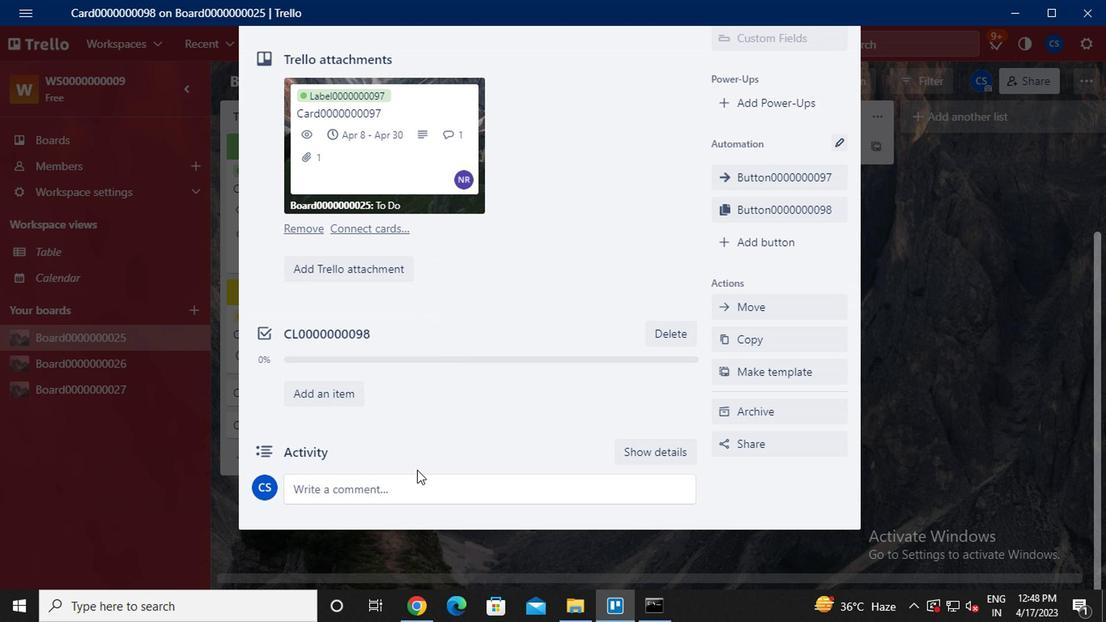 
Action: Mouse pressed left at (416, 488)
Screenshot: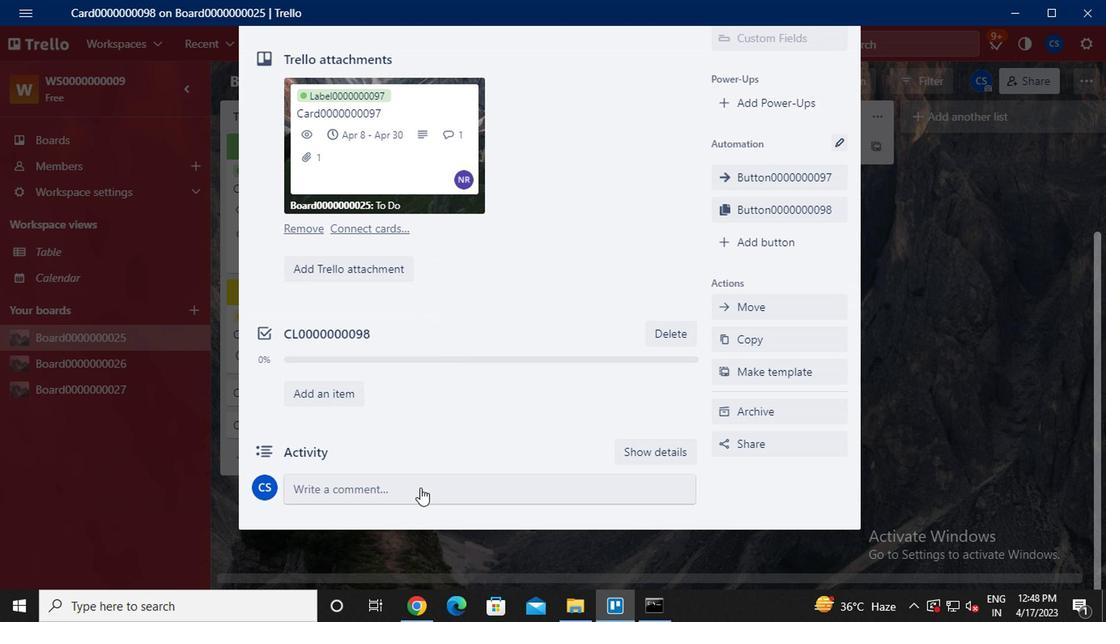 
Action: Key pressed cm0000000098
Screenshot: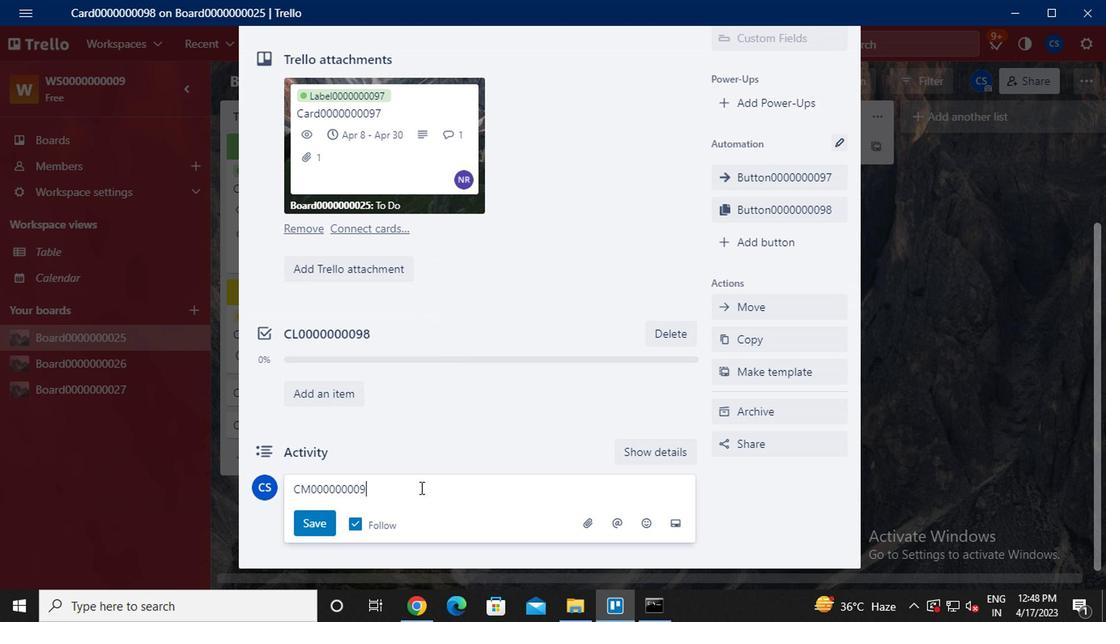 
Action: Mouse moved to (315, 523)
Screenshot: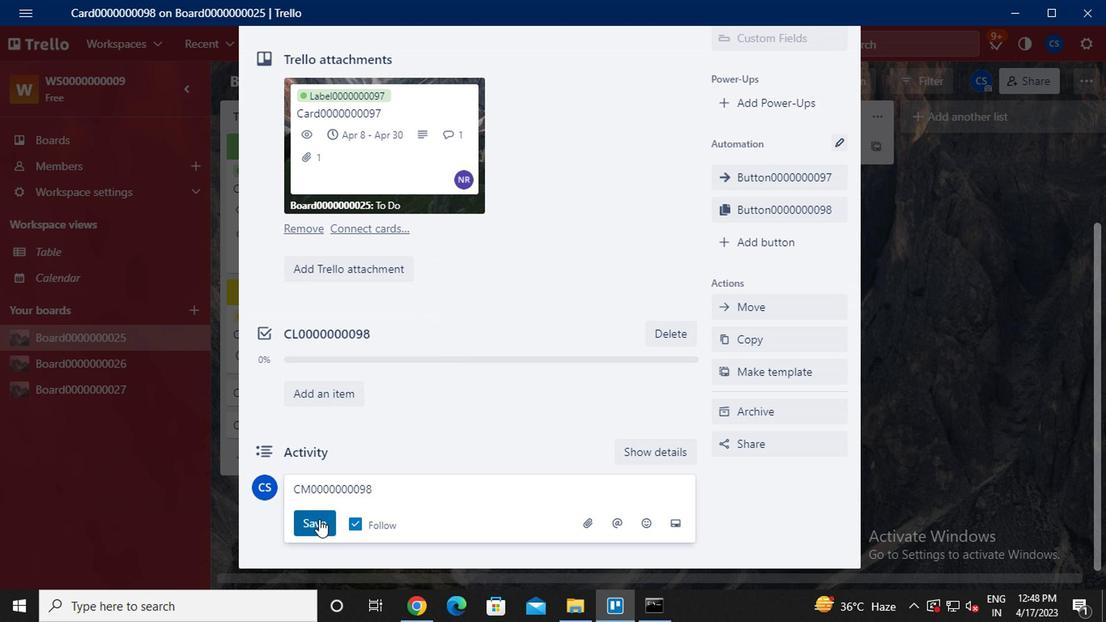 
Action: Mouse pressed left at (315, 523)
Screenshot: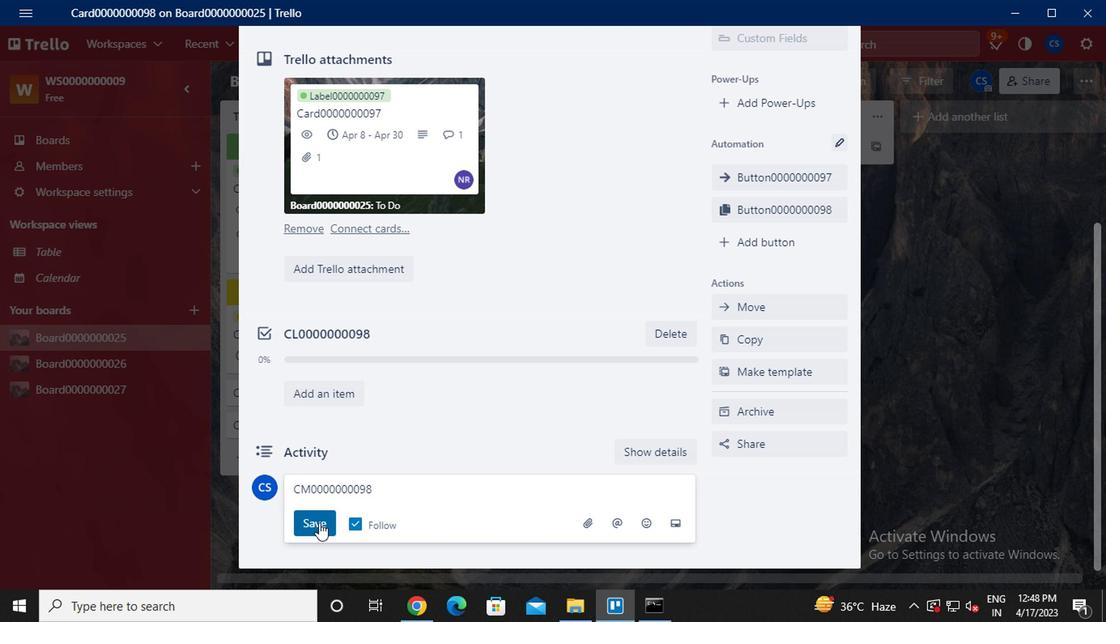 
Action: Mouse moved to (546, 427)
Screenshot: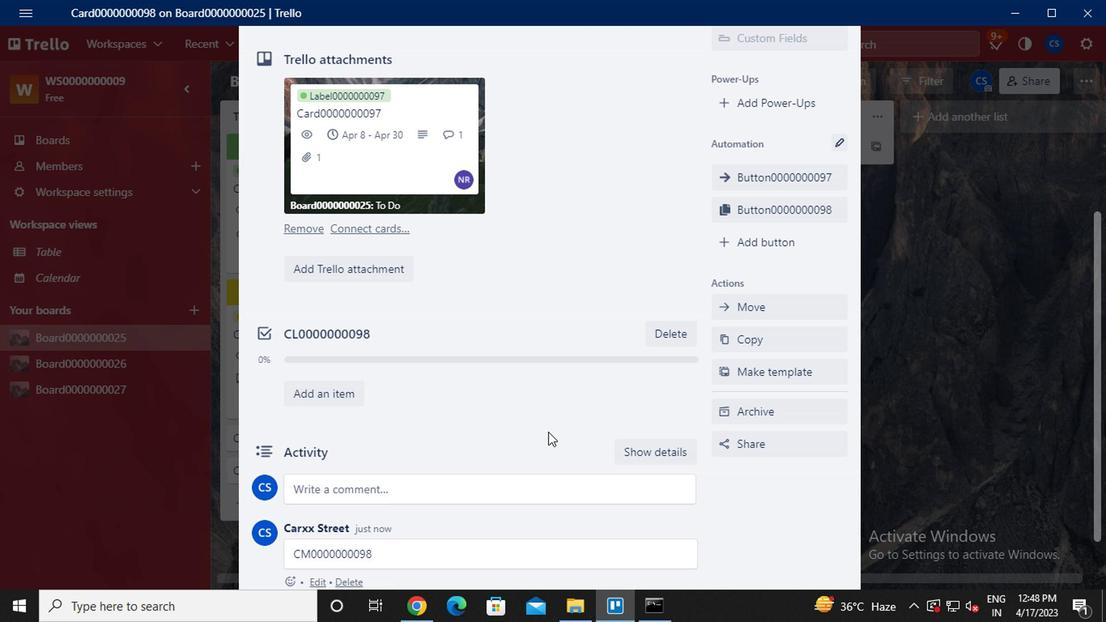 
